 Task: Create a sub task Gather and Analyse Requirements for the task  Implement a new cloud-based logistics management system for a company in the project ApprisePro , assign it to team member softage.5@softage.net and update the status of the sub task to  Completed , set the priority of the sub task to High
Action: Mouse moved to (768, 506)
Screenshot: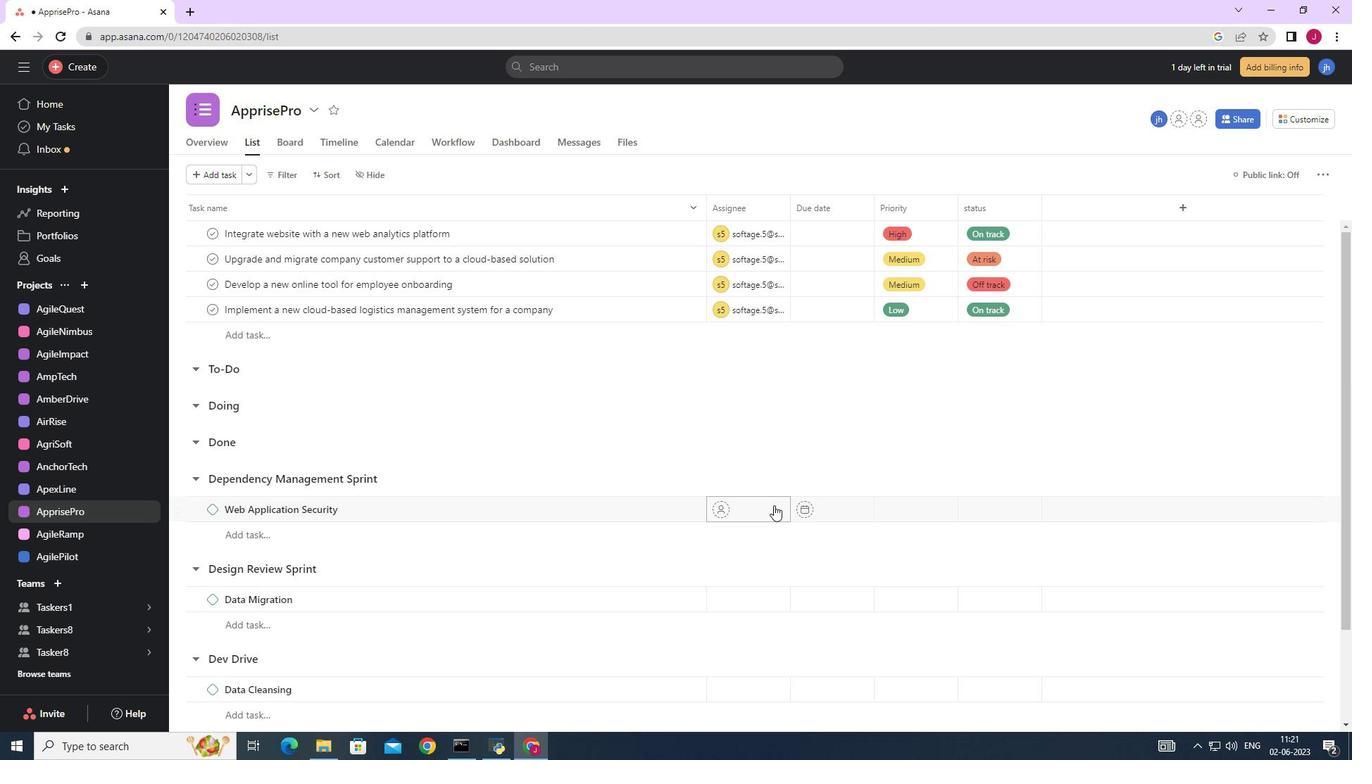
Action: Mouse scrolled (768, 507) with delta (0, 0)
Screenshot: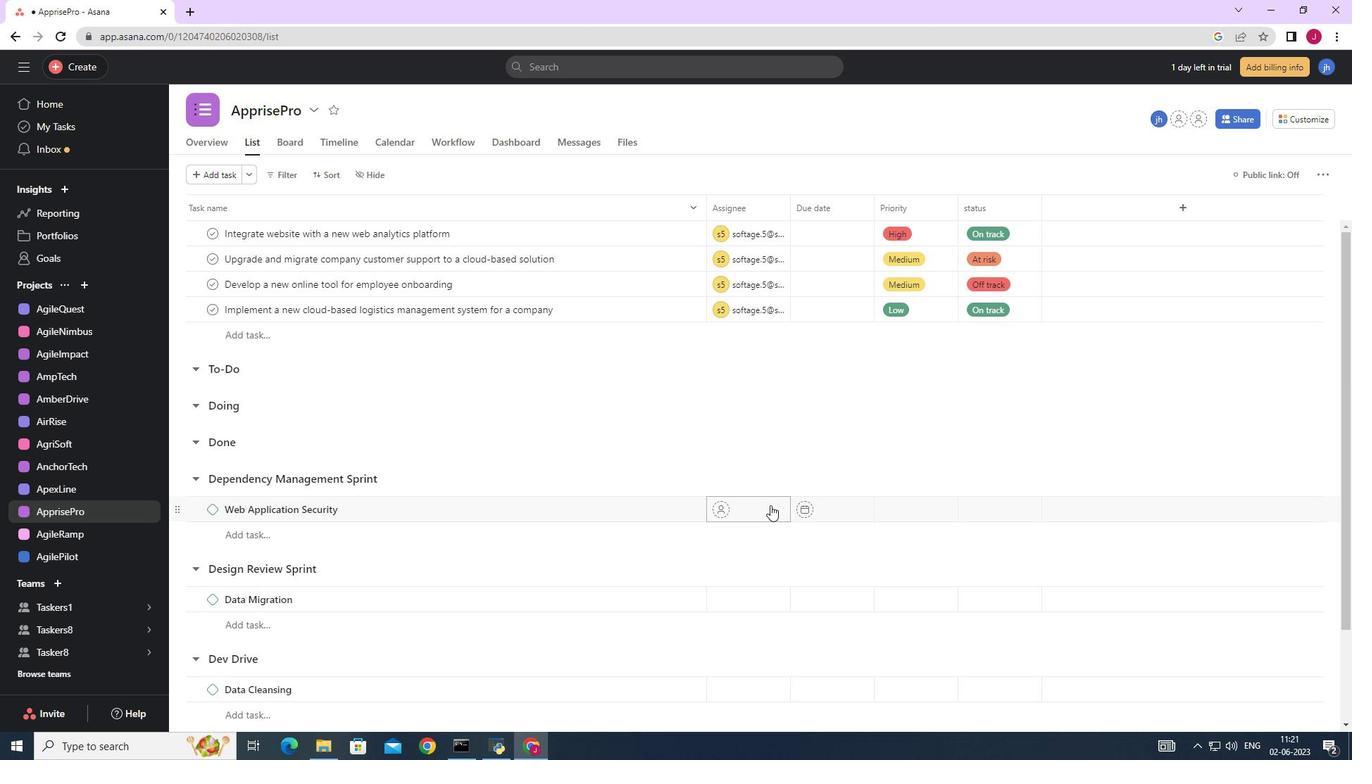 
Action: Mouse scrolled (768, 507) with delta (0, 0)
Screenshot: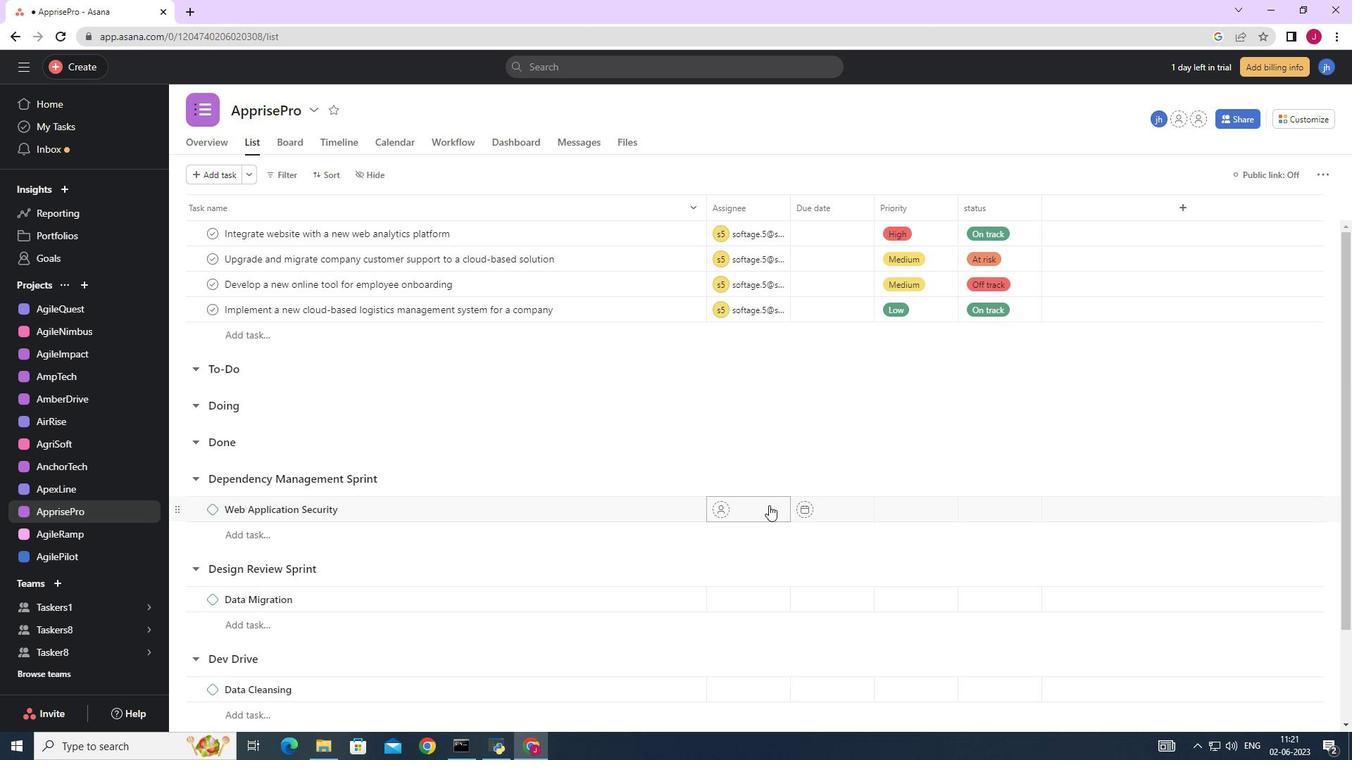 
Action: Mouse scrolled (768, 507) with delta (0, 0)
Screenshot: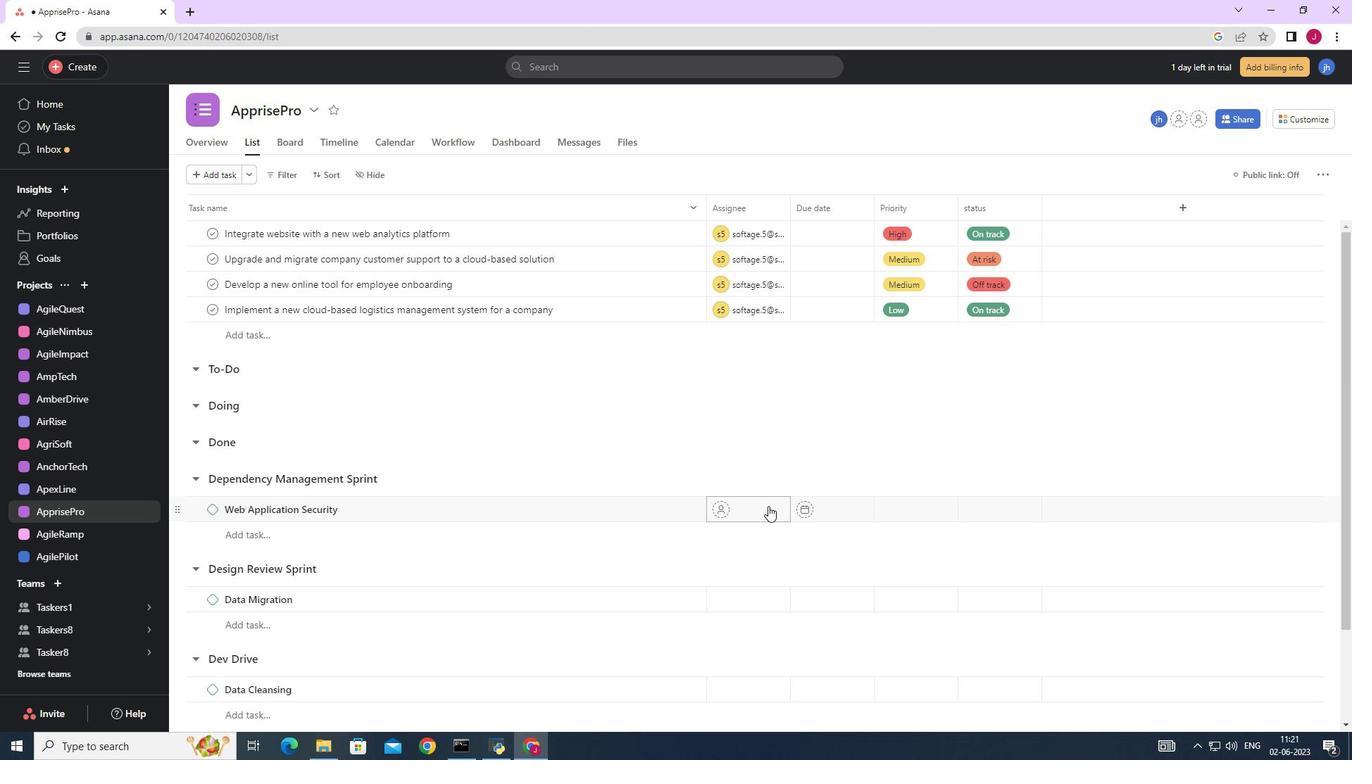 
Action: Mouse moved to (626, 314)
Screenshot: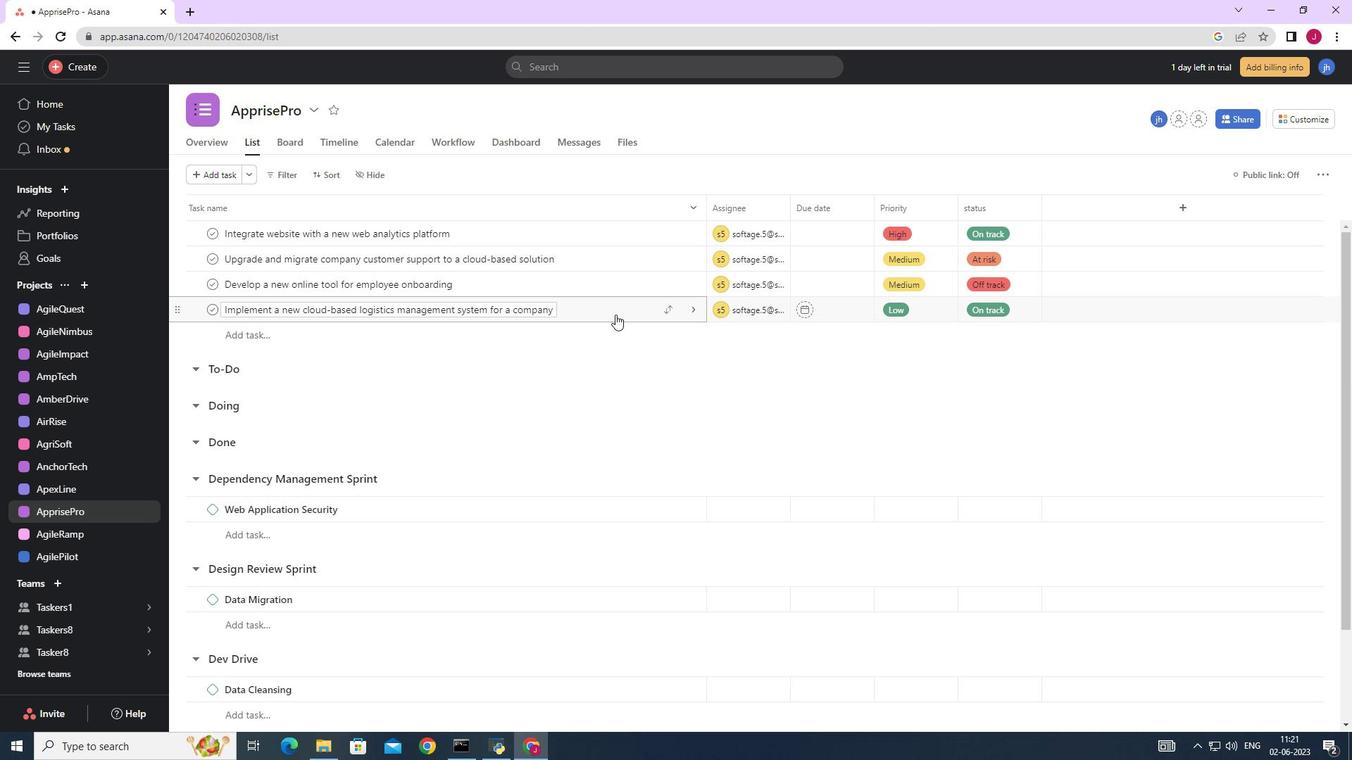 
Action: Mouse pressed left at (626, 314)
Screenshot: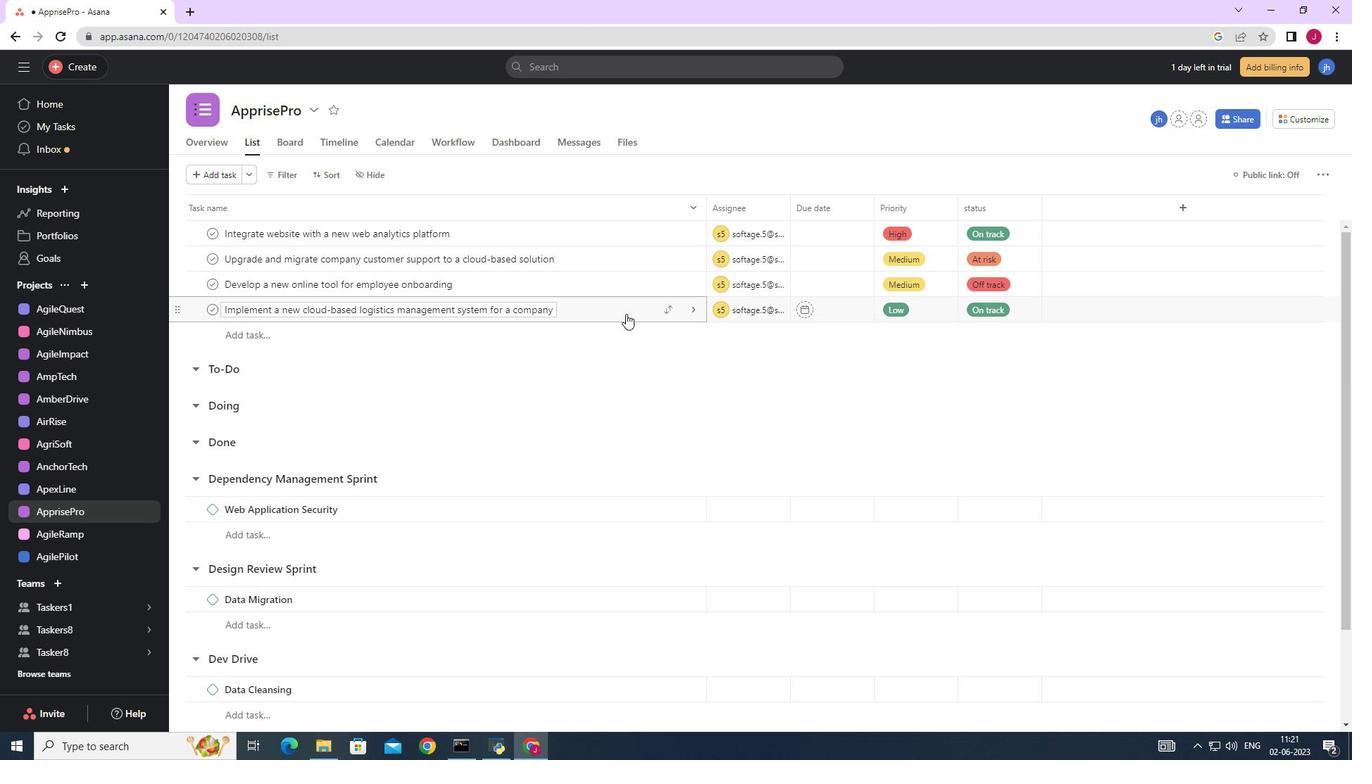 
Action: Mouse moved to (1116, 458)
Screenshot: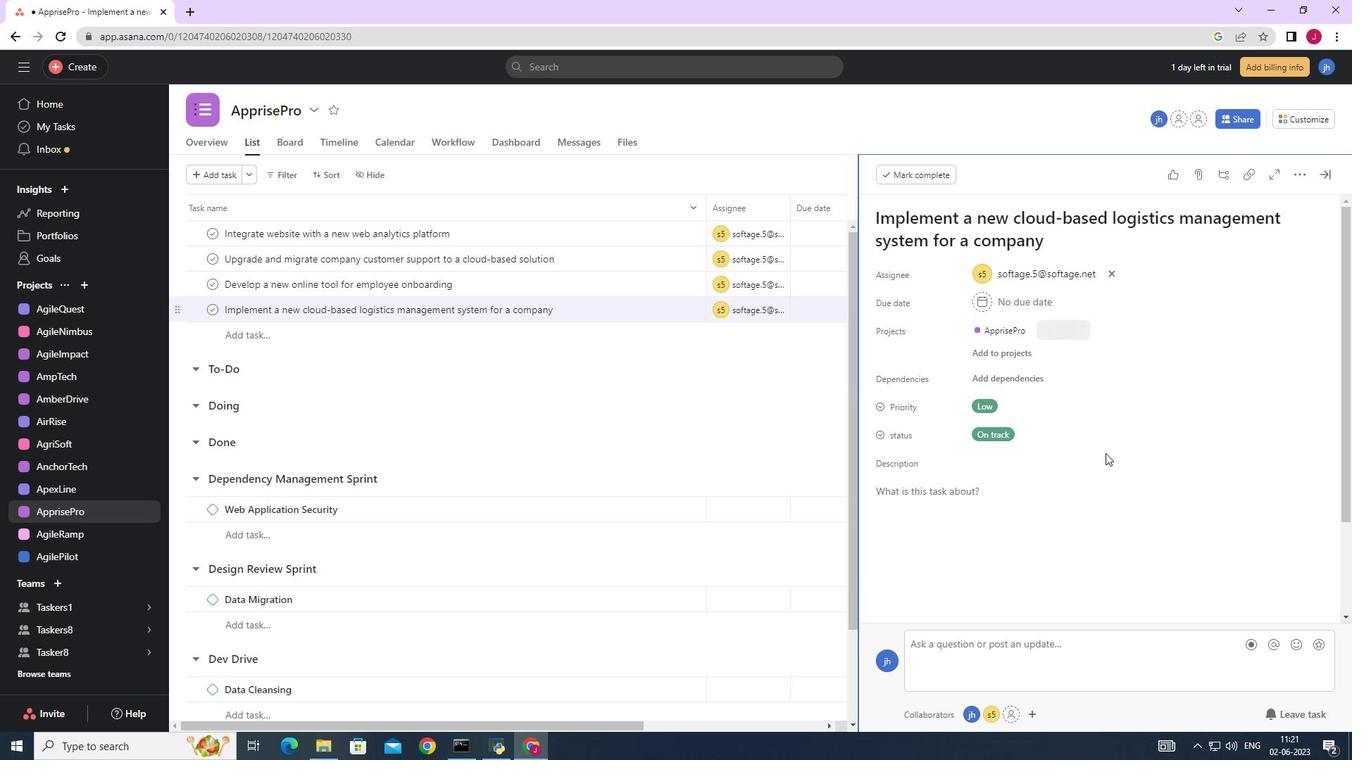 
Action: Mouse scrolled (1116, 457) with delta (0, 0)
Screenshot: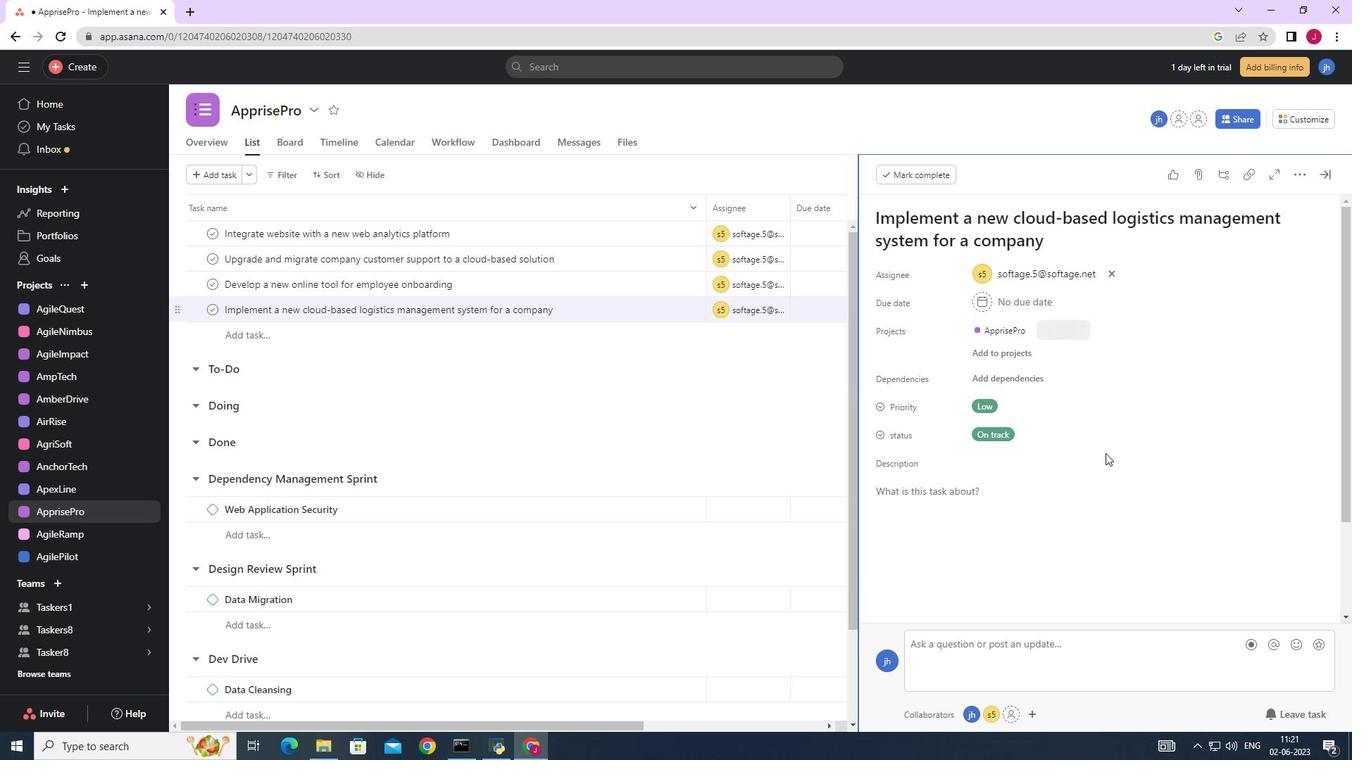 
Action: Mouse scrolled (1116, 457) with delta (0, 0)
Screenshot: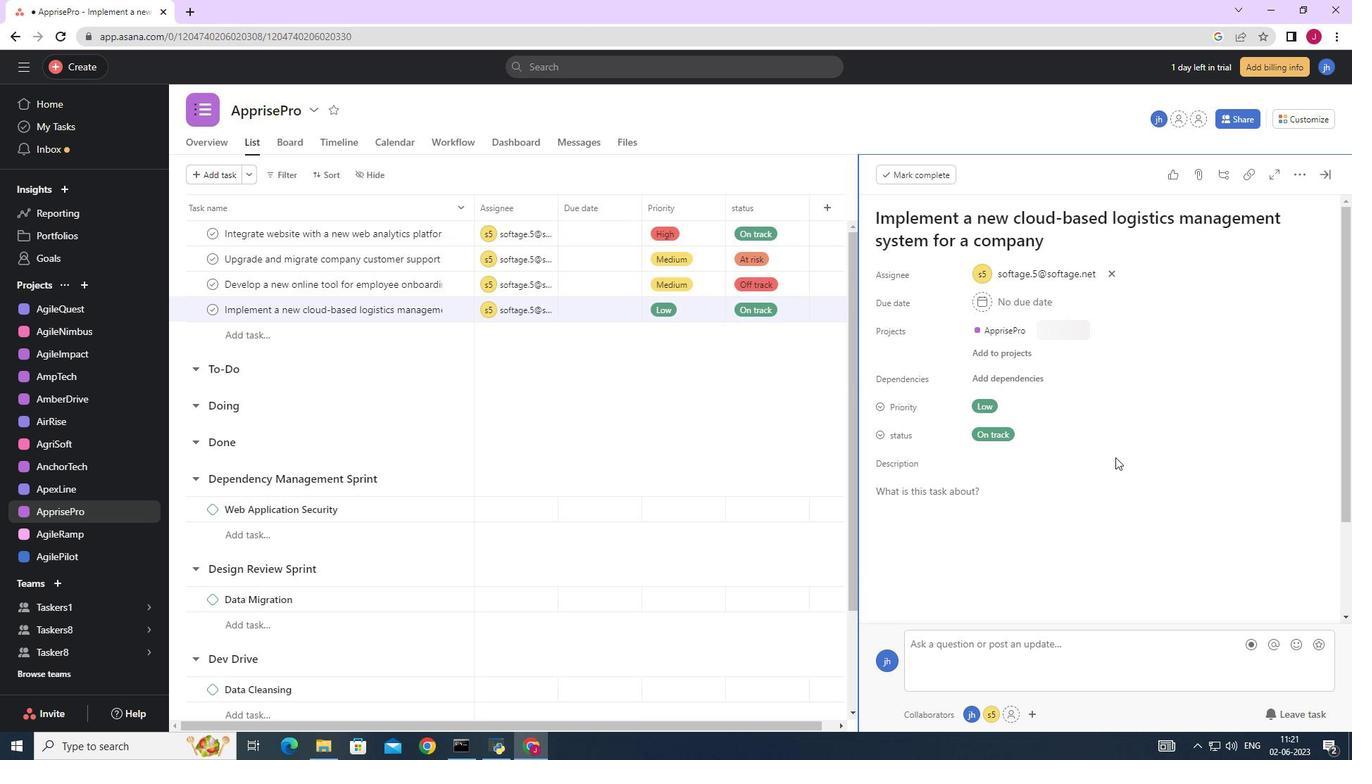 
Action: Mouse scrolled (1116, 457) with delta (0, 0)
Screenshot: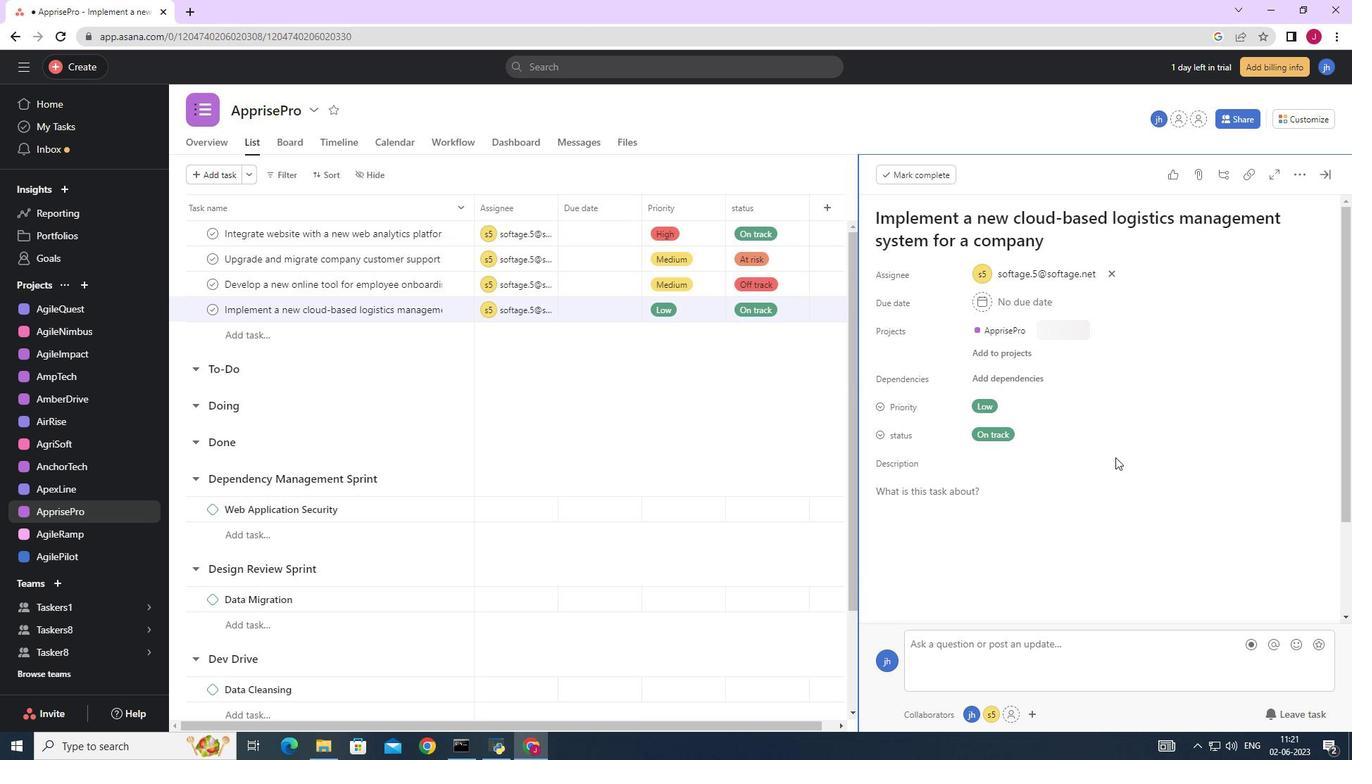 
Action: Mouse scrolled (1116, 457) with delta (0, 0)
Screenshot: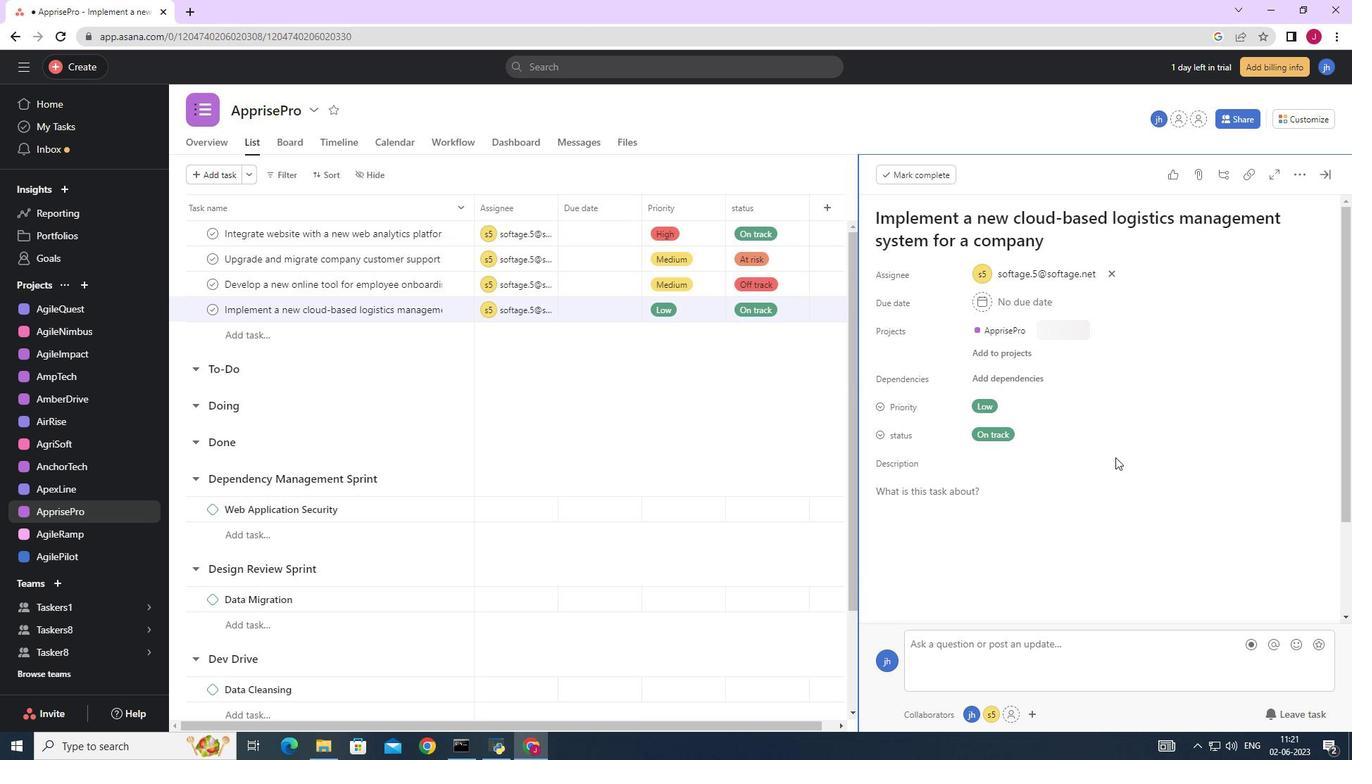
Action: Mouse scrolled (1116, 457) with delta (0, 0)
Screenshot: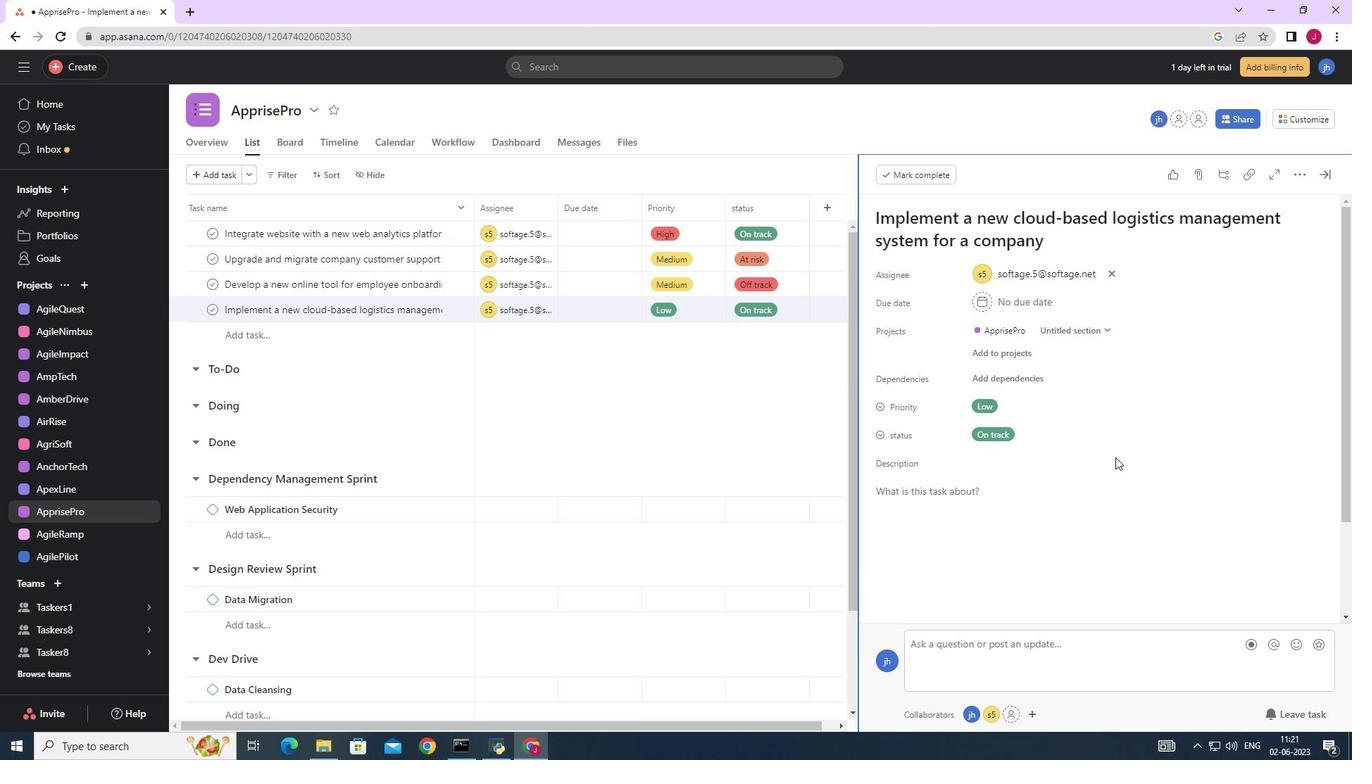 
Action: Mouse moved to (917, 511)
Screenshot: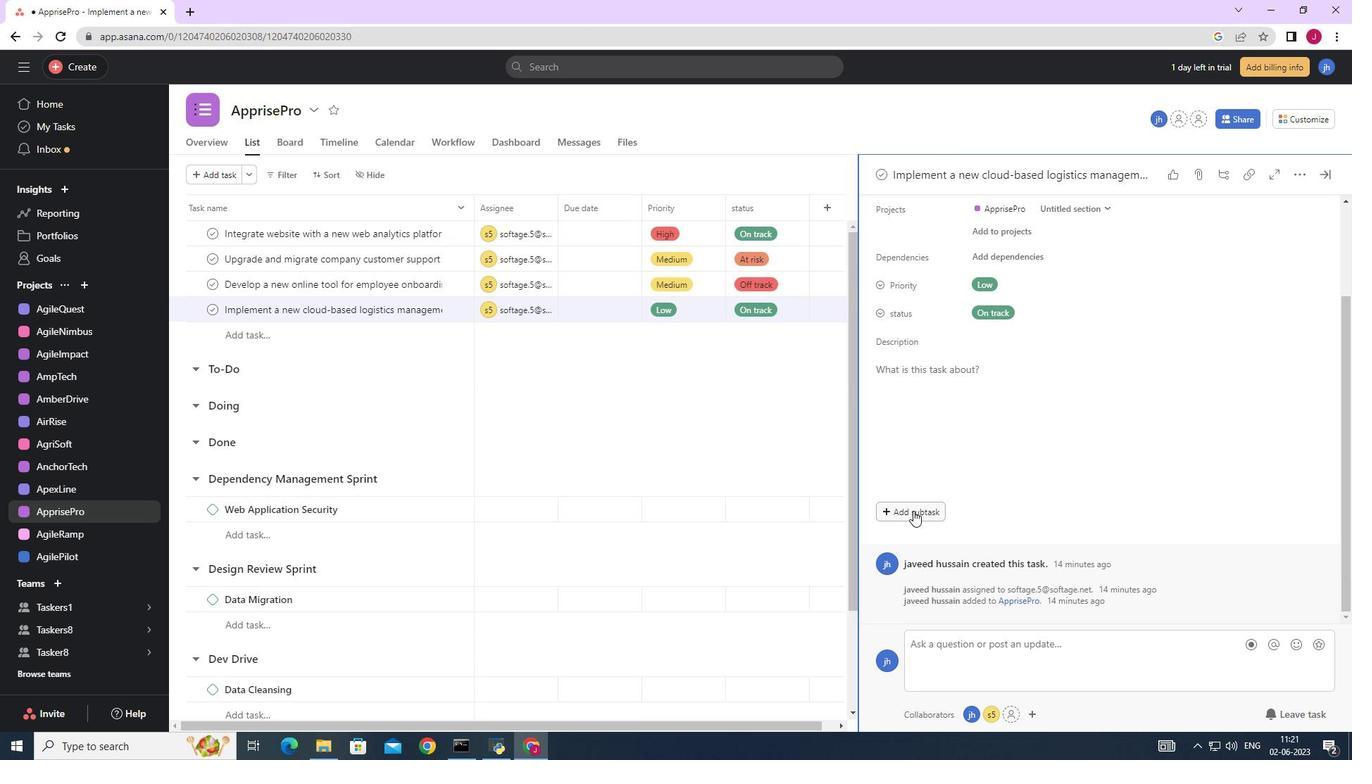 
Action: Mouse pressed left at (917, 511)
Screenshot: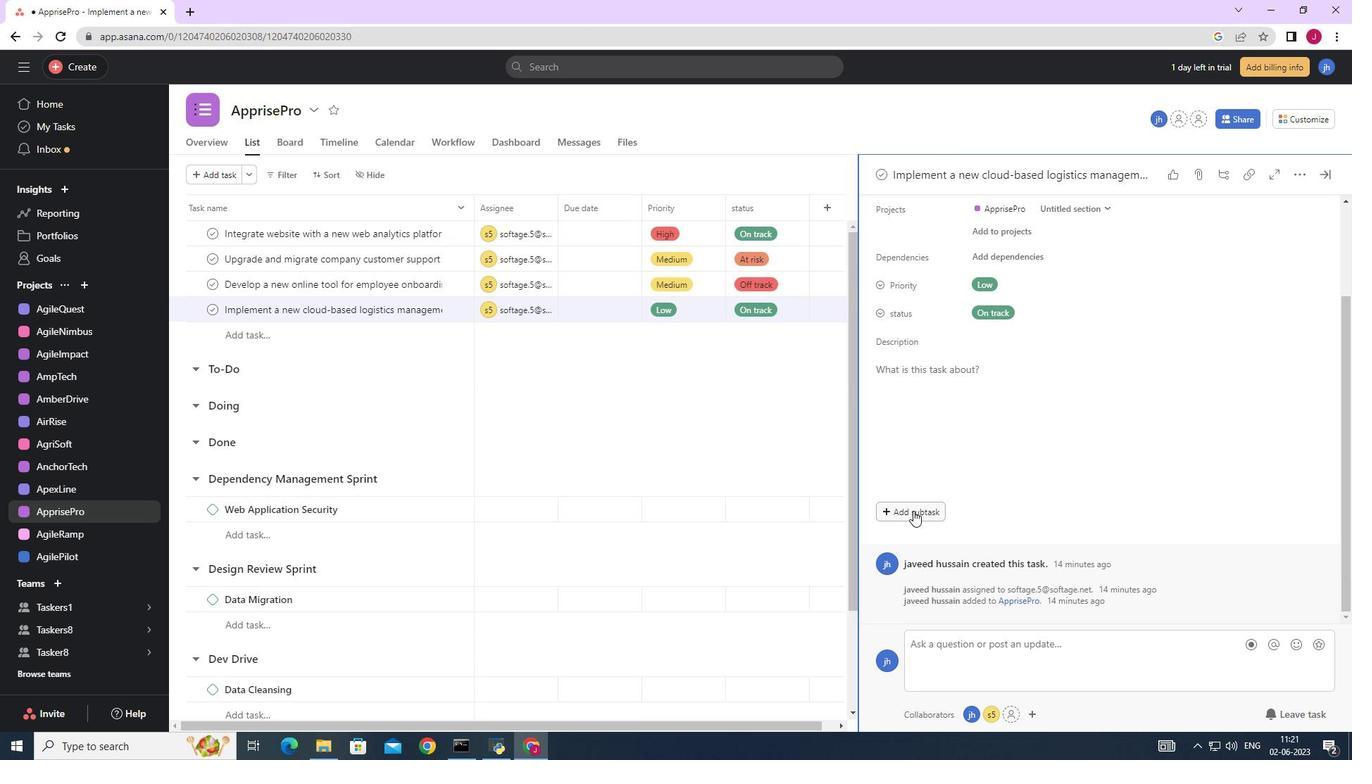 
Action: Mouse moved to (924, 473)
Screenshot: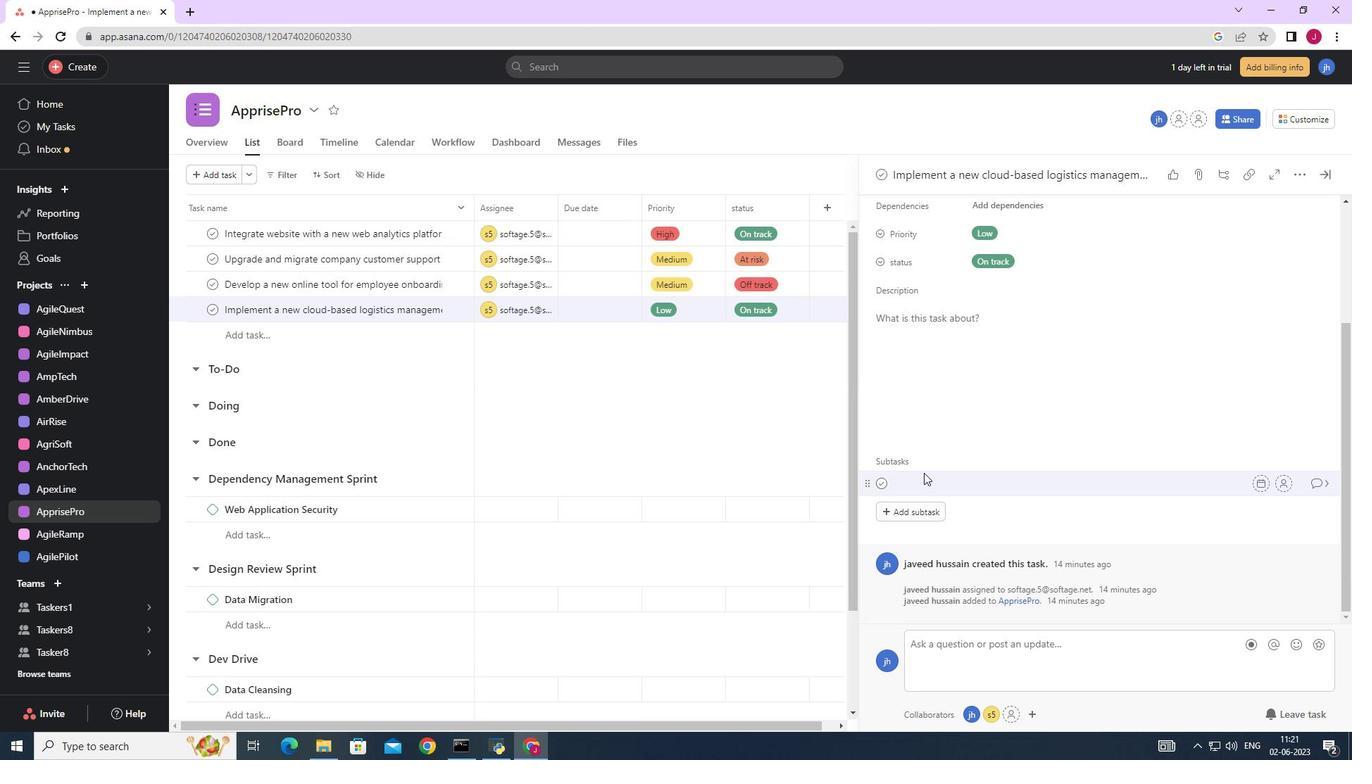 
Action: Key pressed <Key.caps_lock>G<Key.caps_lock>ather<Key.space>and<Key.space><Key.caps_lock>A<Key.caps_lock>nalyse<Key.space><Key.caps_lock>R<Key.caps_lock>equirements
Screenshot: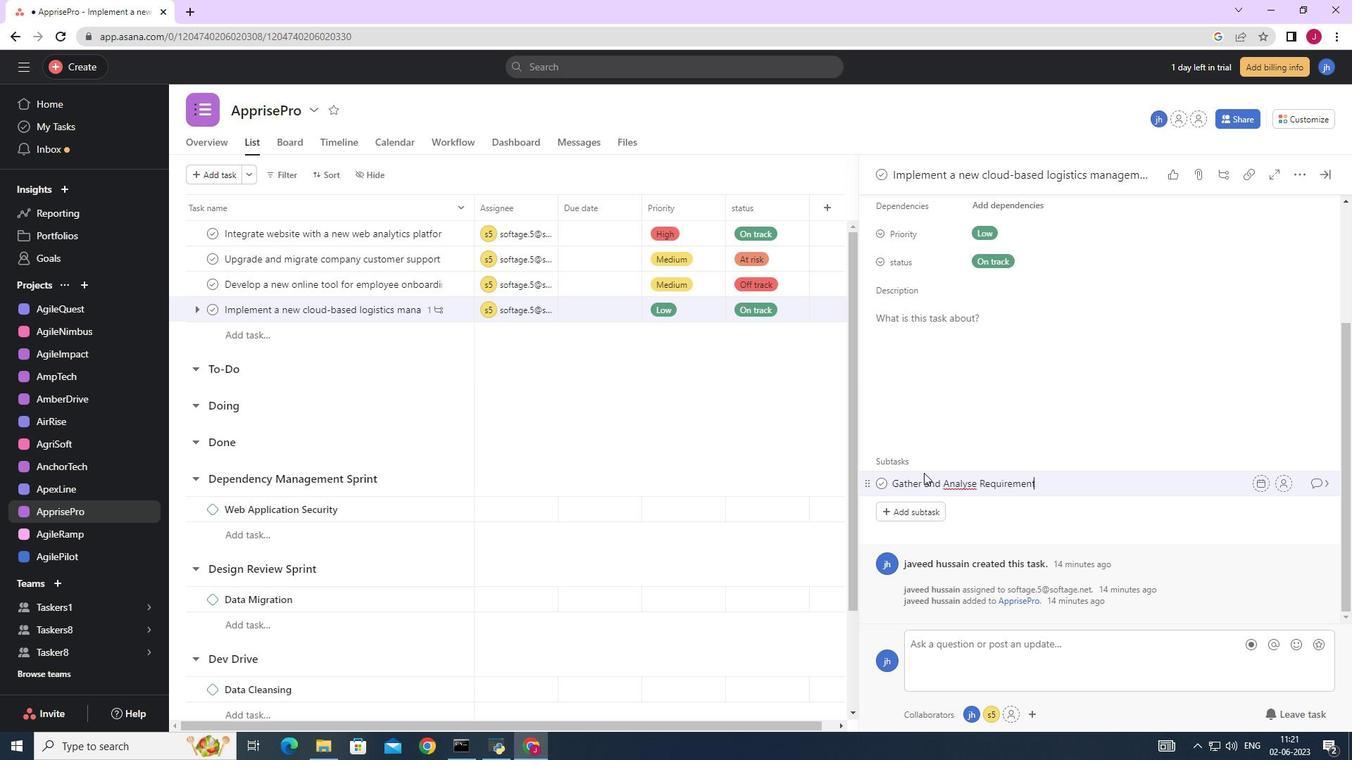 
Action: Mouse moved to (1289, 488)
Screenshot: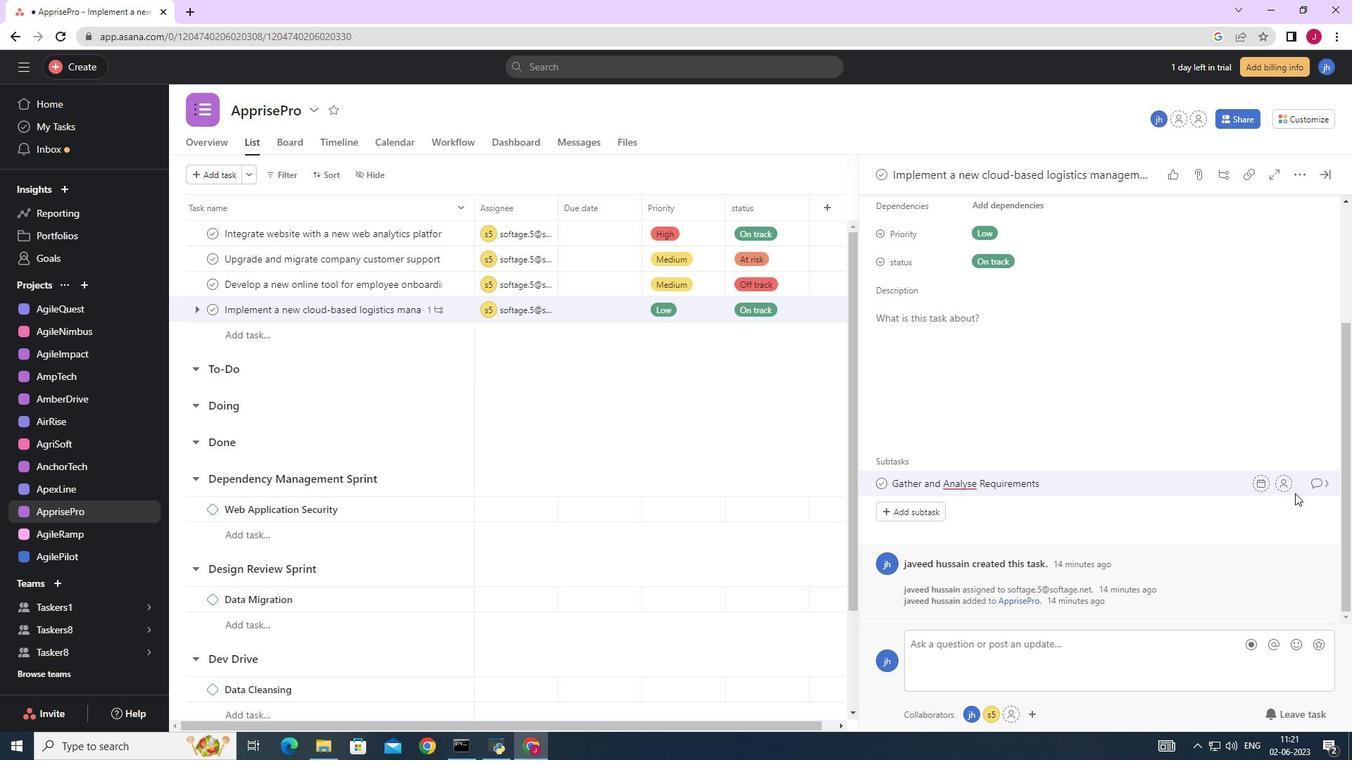 
Action: Mouse pressed left at (1289, 488)
Screenshot: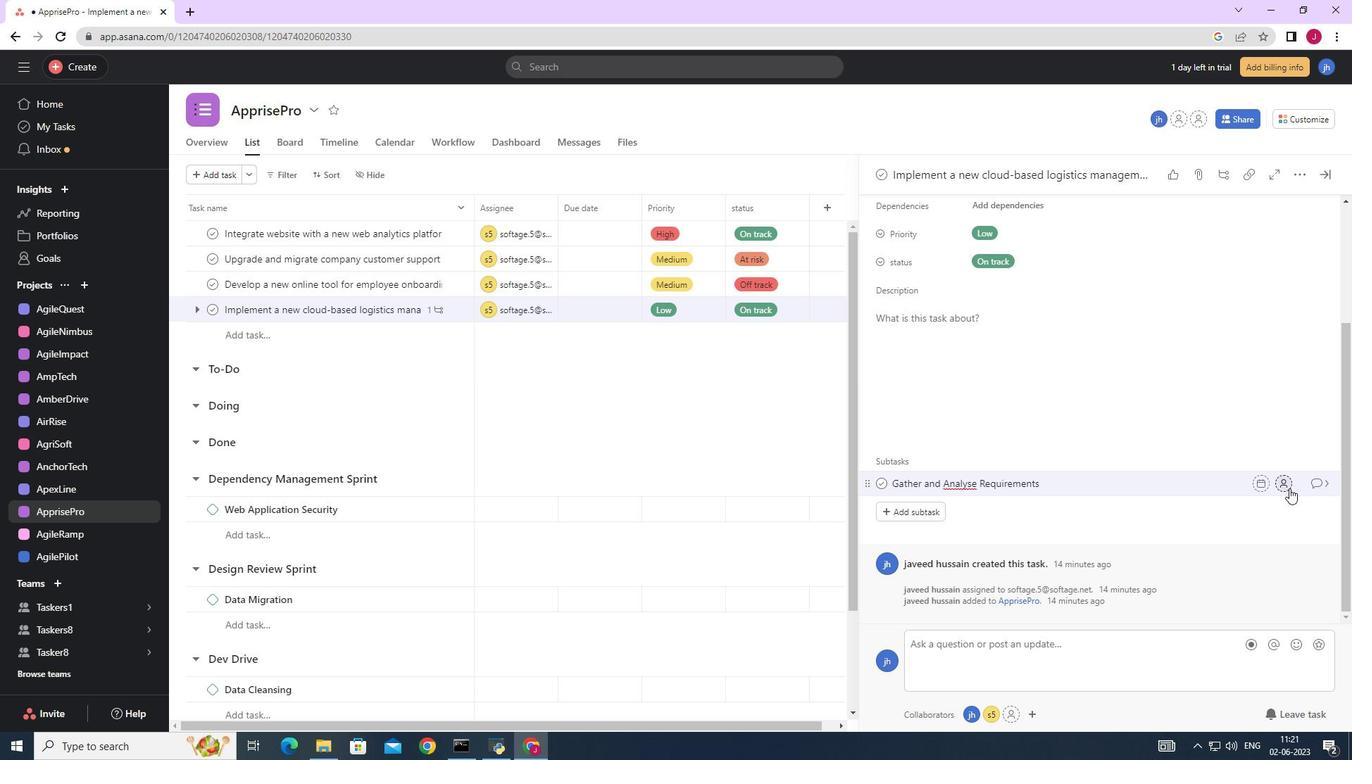 
Action: Mouse moved to (1289, 488)
Screenshot: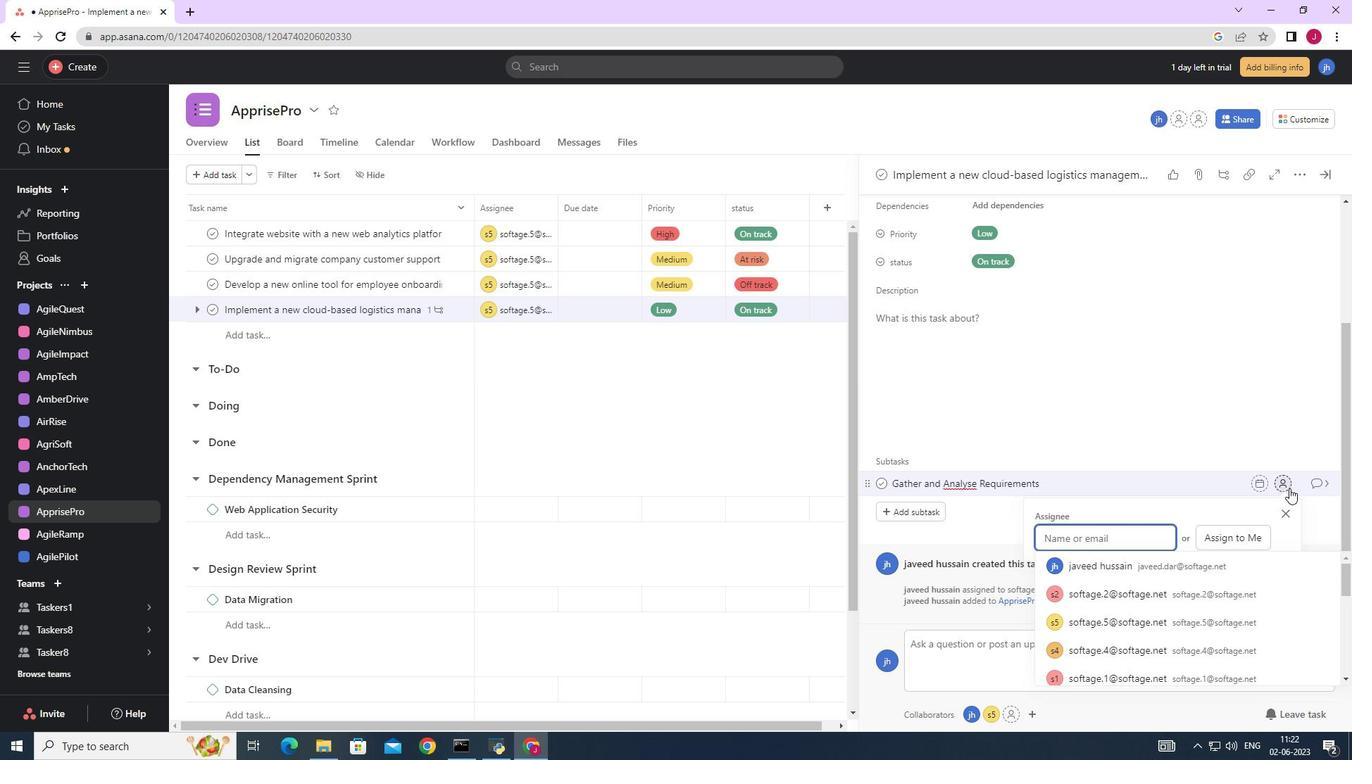 
Action: Key pressed softage.5
Screenshot: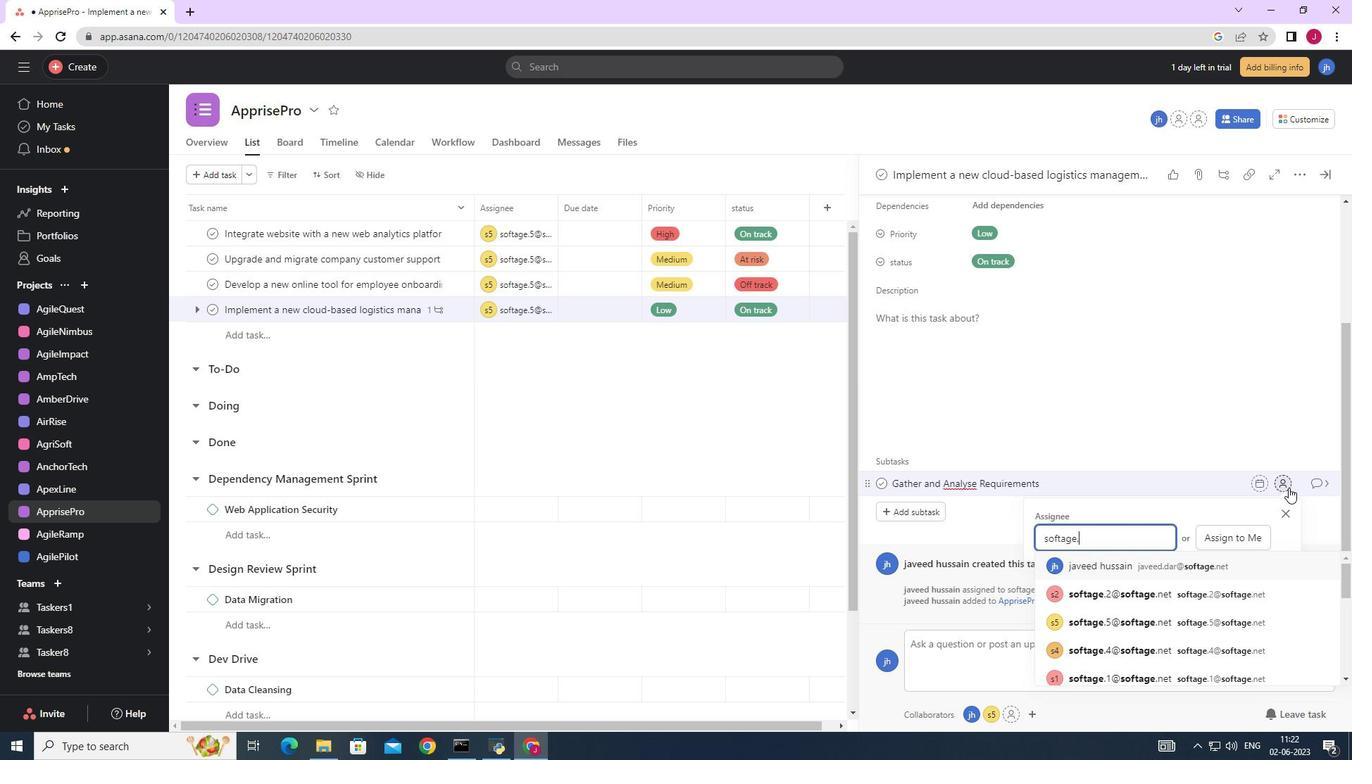 
Action: Mouse moved to (1132, 568)
Screenshot: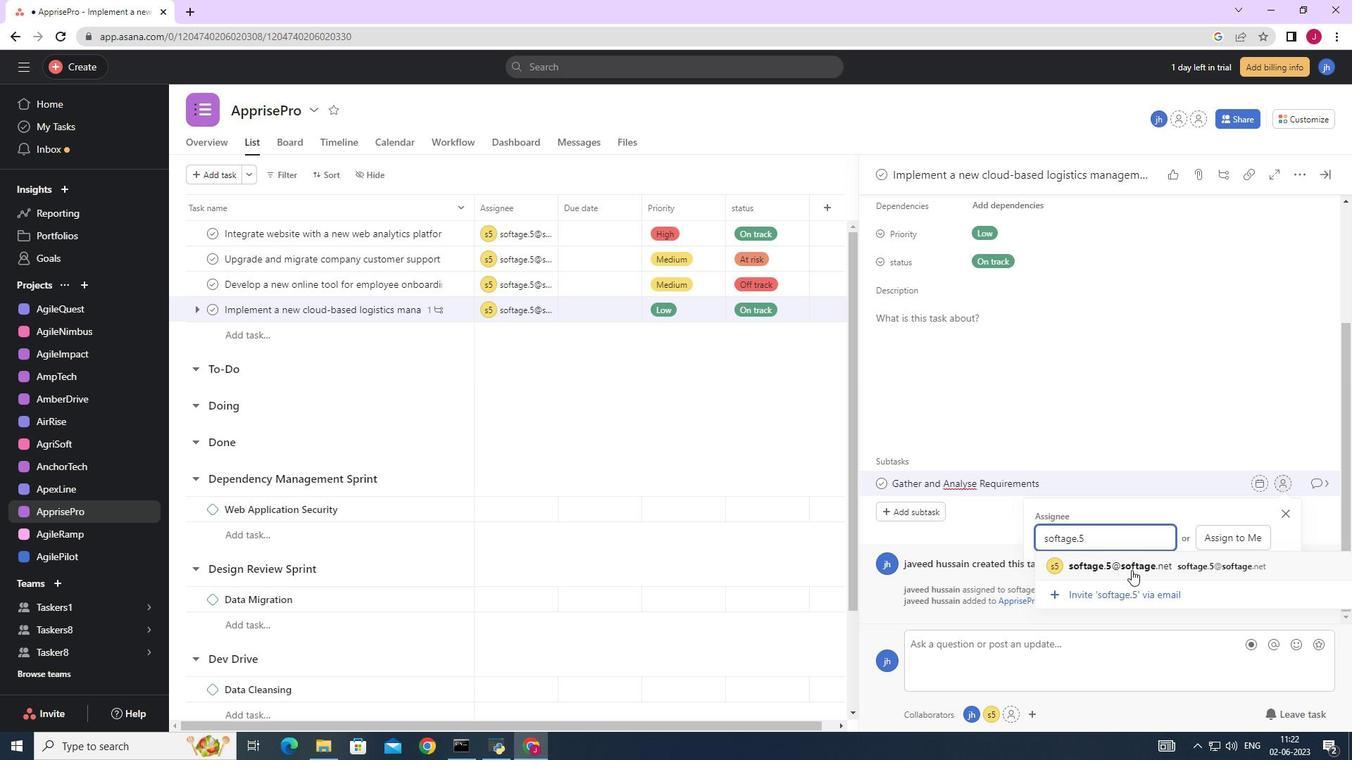 
Action: Mouse pressed left at (1132, 568)
Screenshot: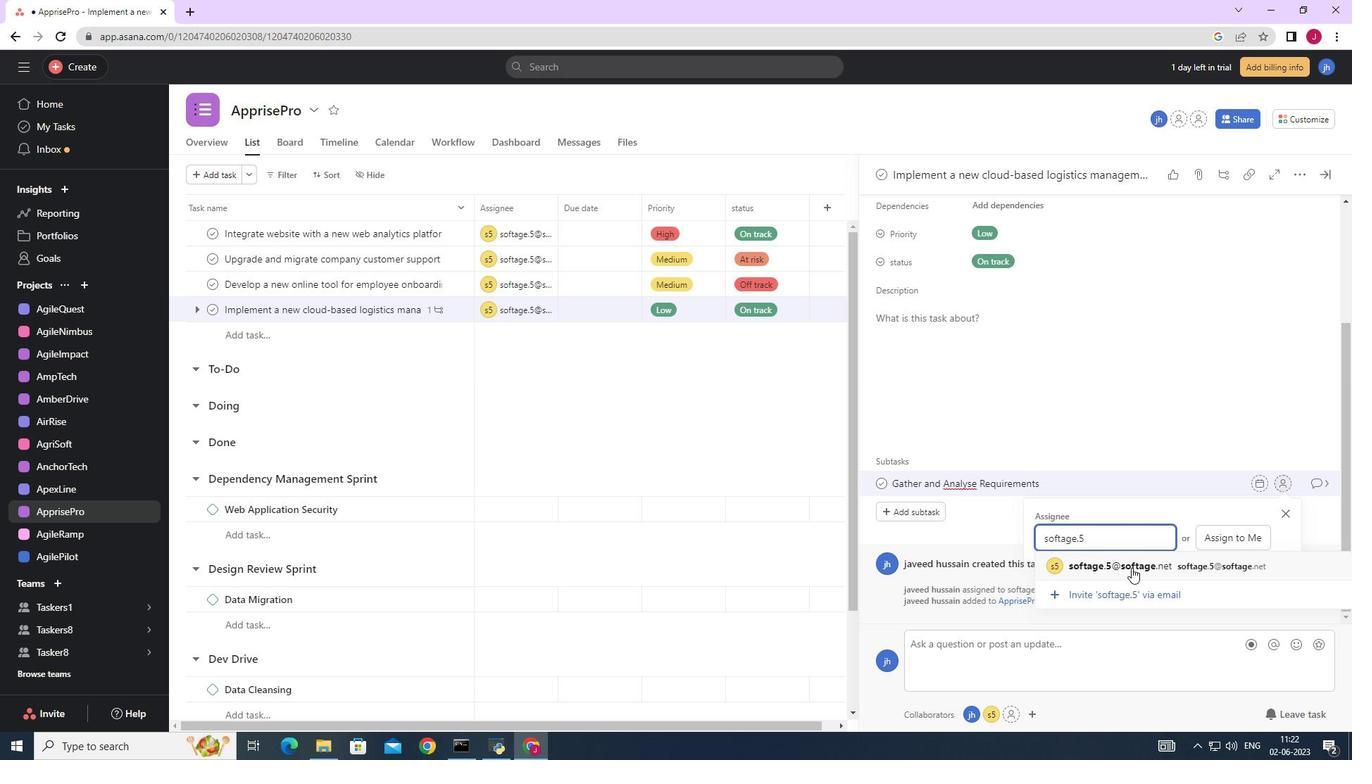 
Action: Mouse moved to (1310, 483)
Screenshot: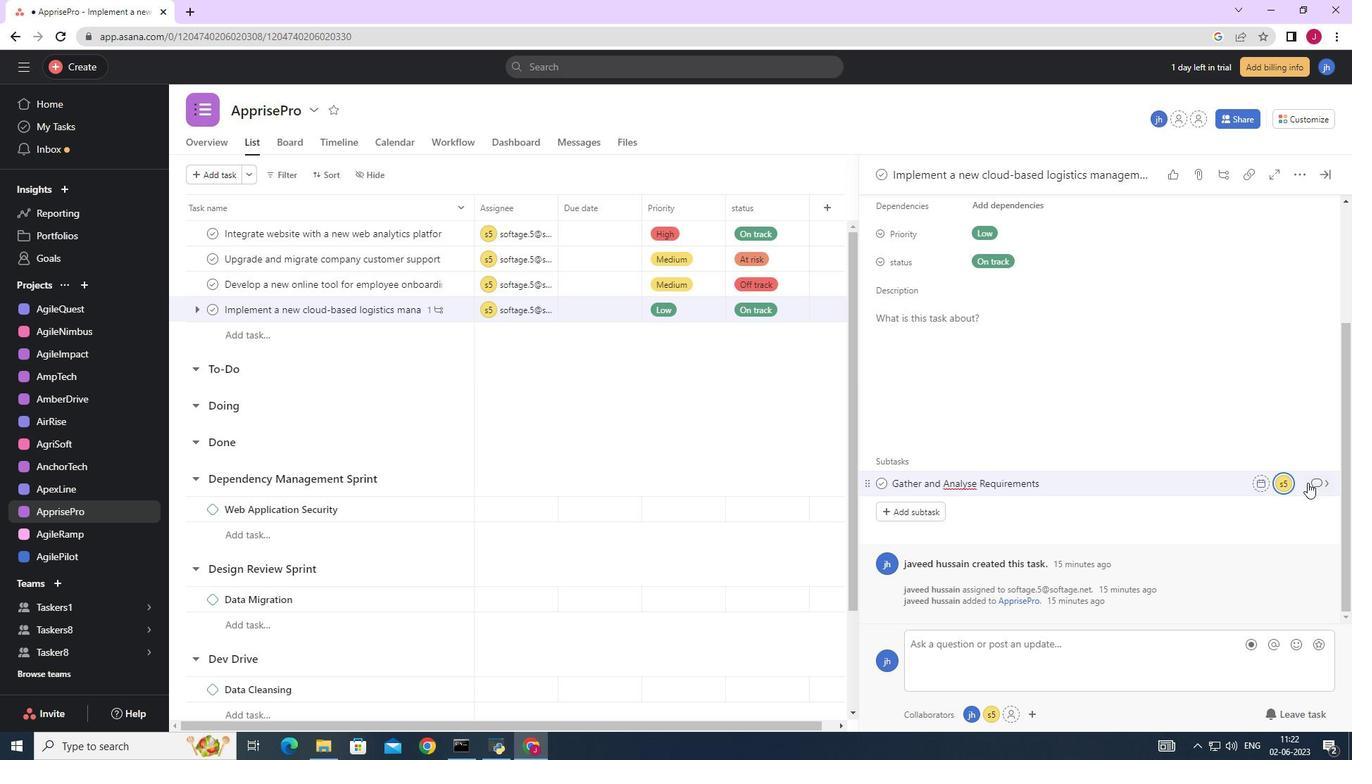 
Action: Mouse pressed left at (1310, 483)
Screenshot: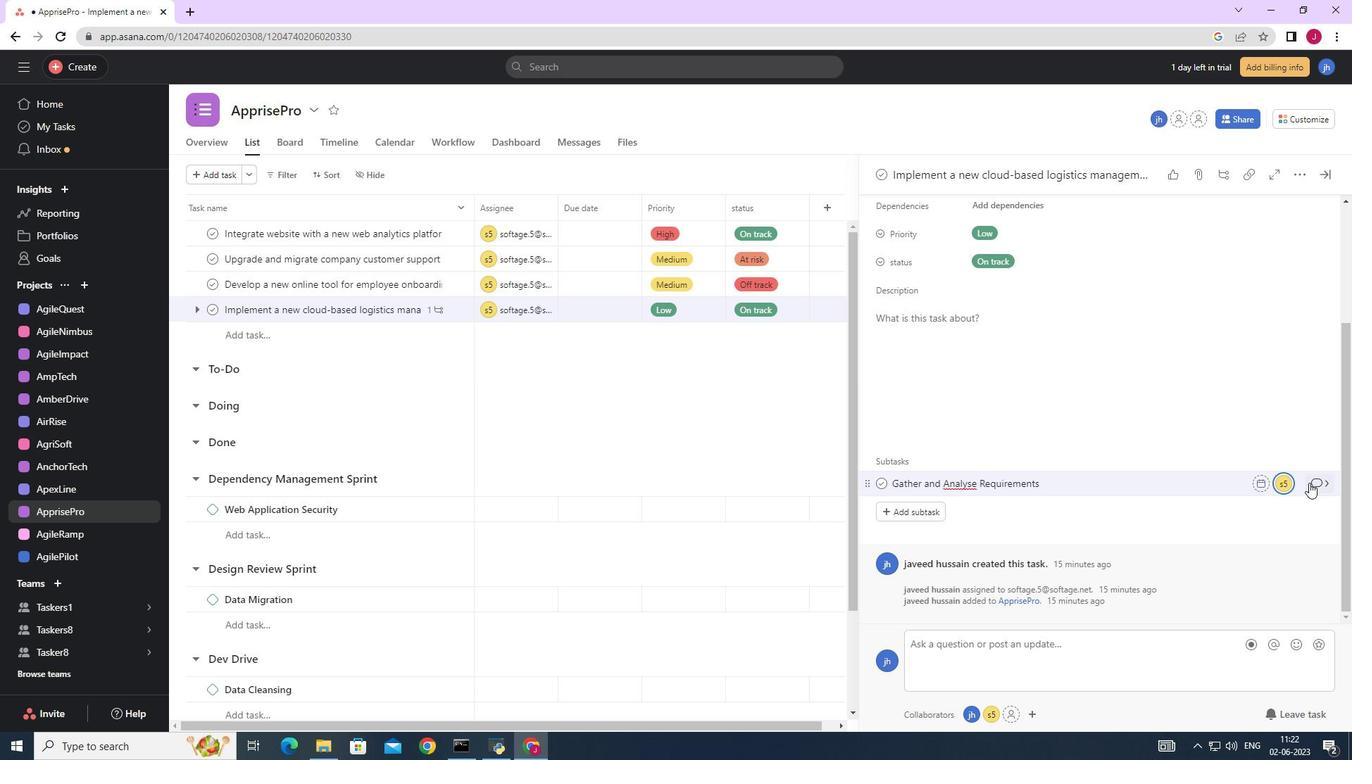 
Action: Mouse moved to (942, 371)
Screenshot: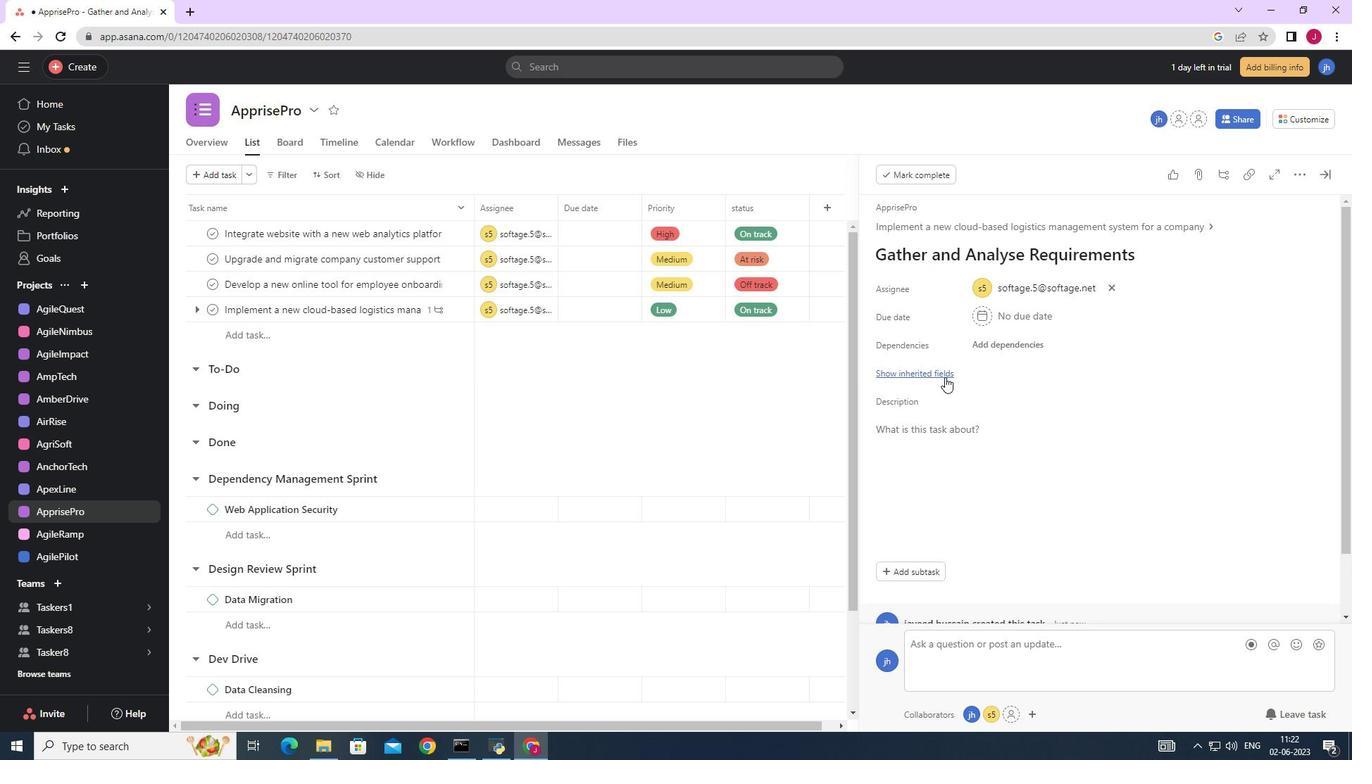 
Action: Mouse pressed left at (942, 371)
Screenshot: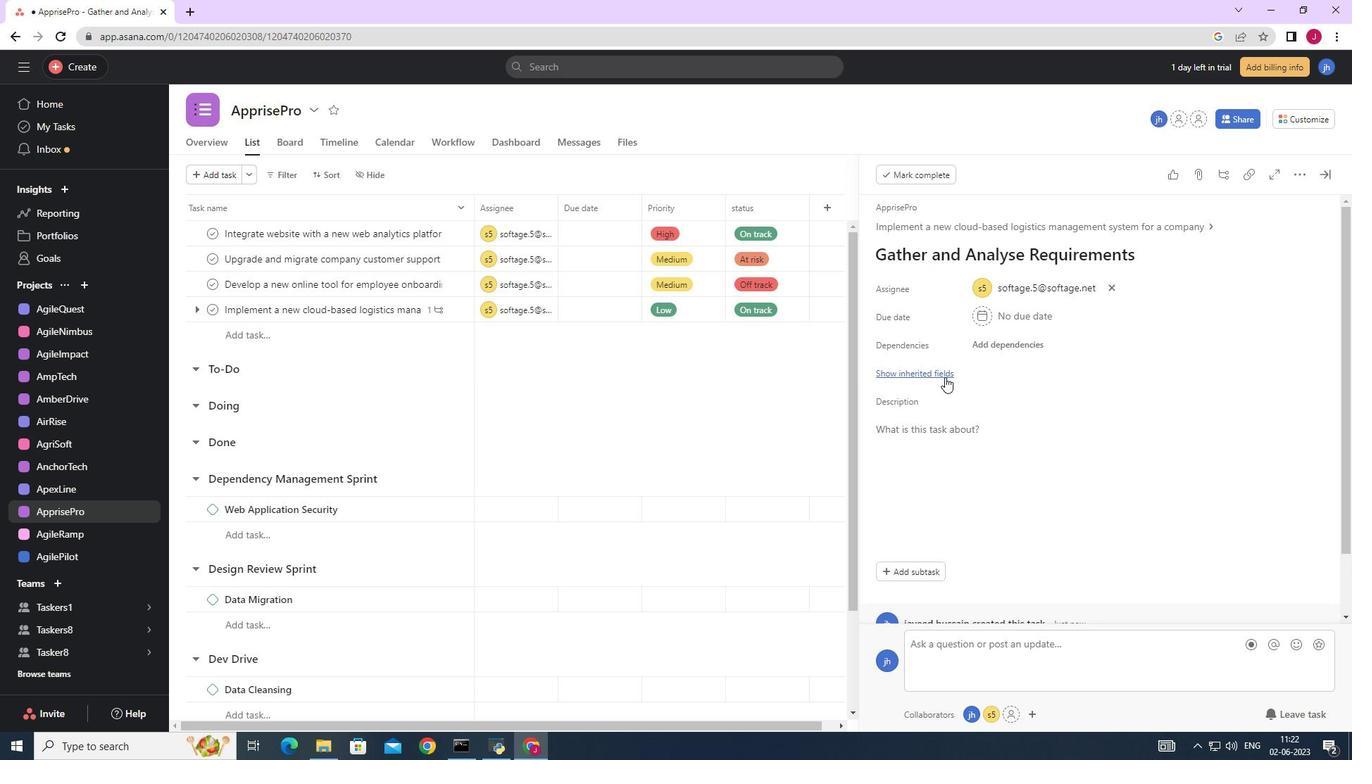 
Action: Mouse moved to (983, 404)
Screenshot: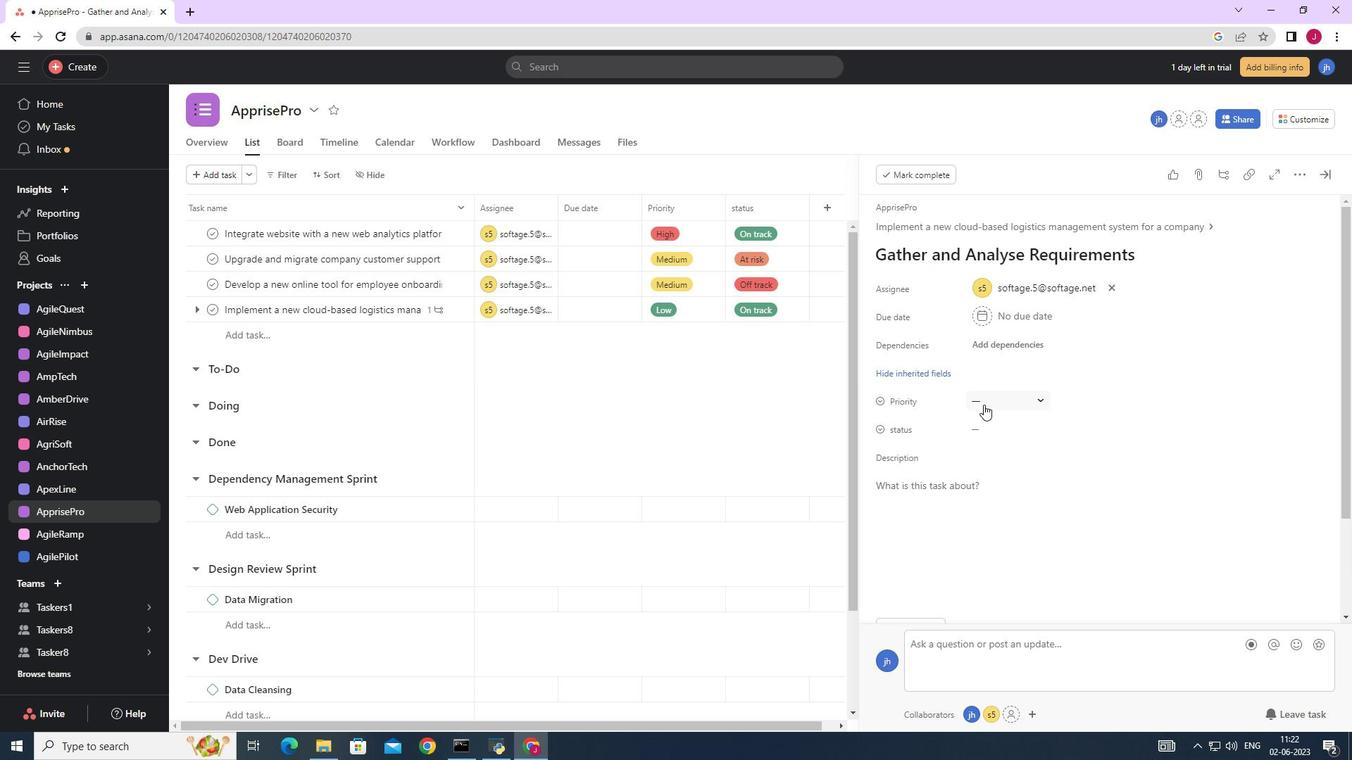 
Action: Mouse pressed left at (983, 404)
Screenshot: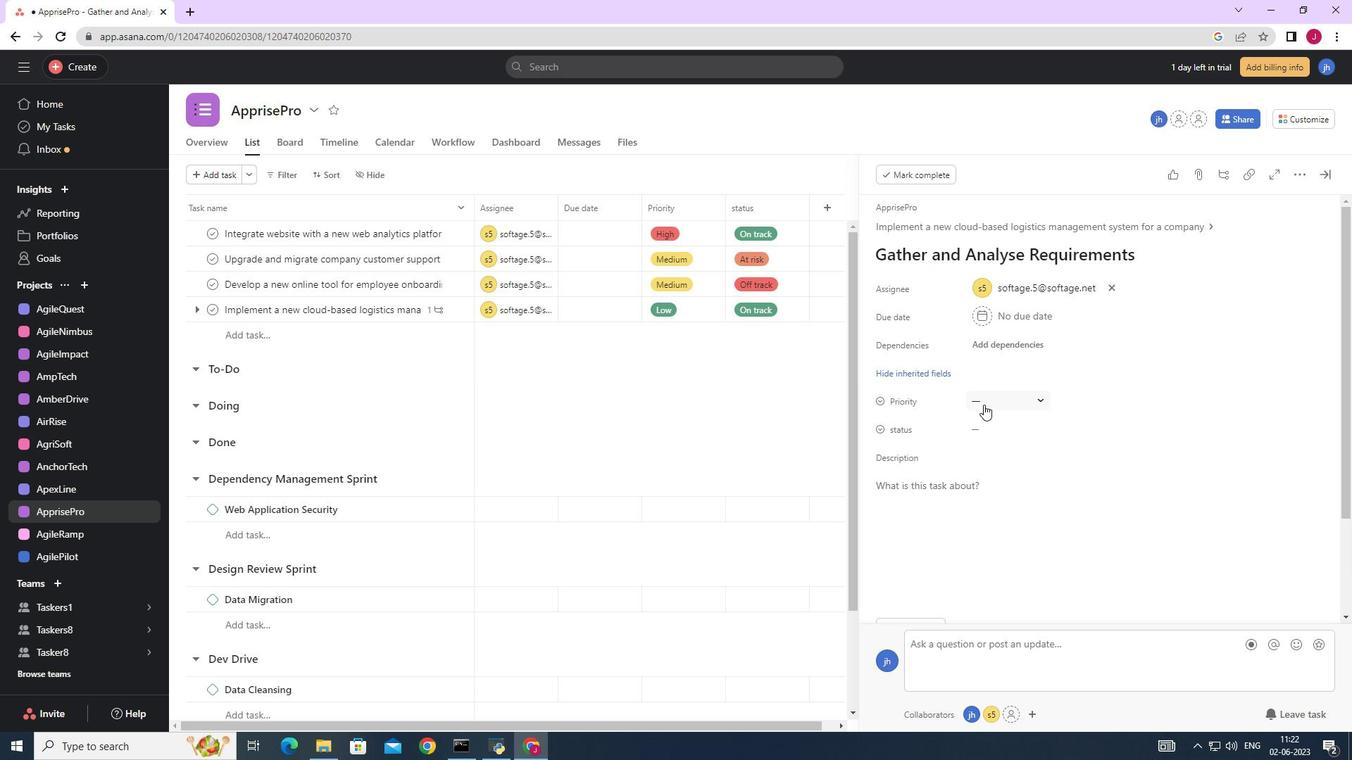 
Action: Mouse moved to (1012, 450)
Screenshot: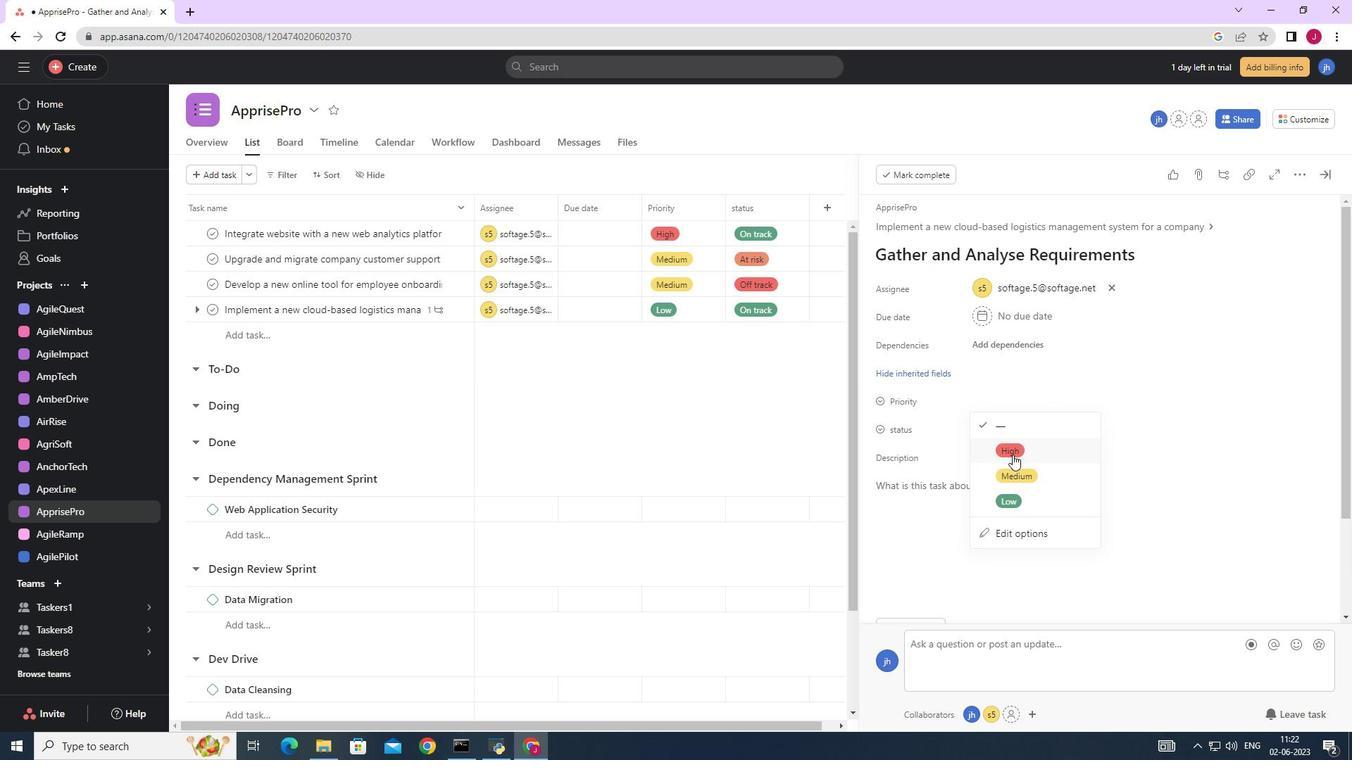 
Action: Mouse pressed left at (1012, 450)
Screenshot: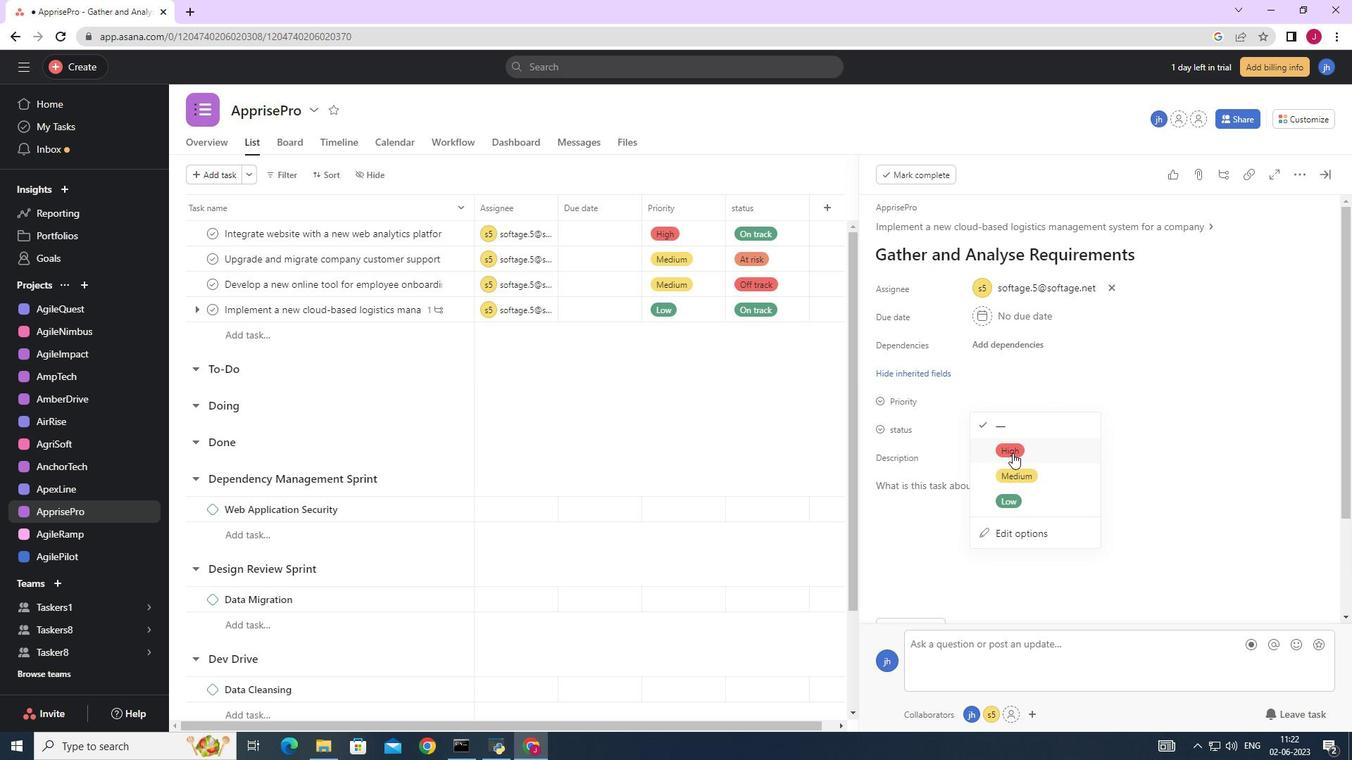 
Action: Mouse moved to (995, 427)
Screenshot: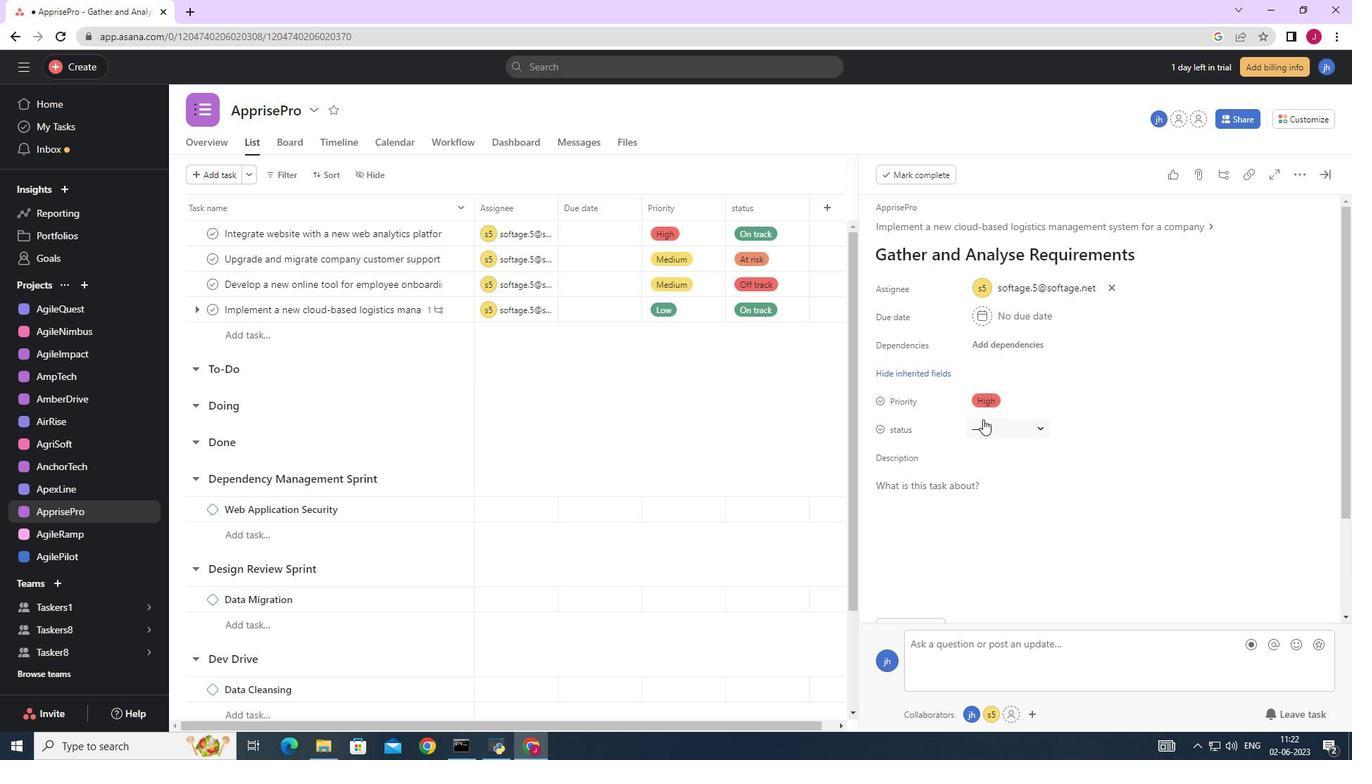 
Action: Mouse pressed left at (995, 427)
Screenshot: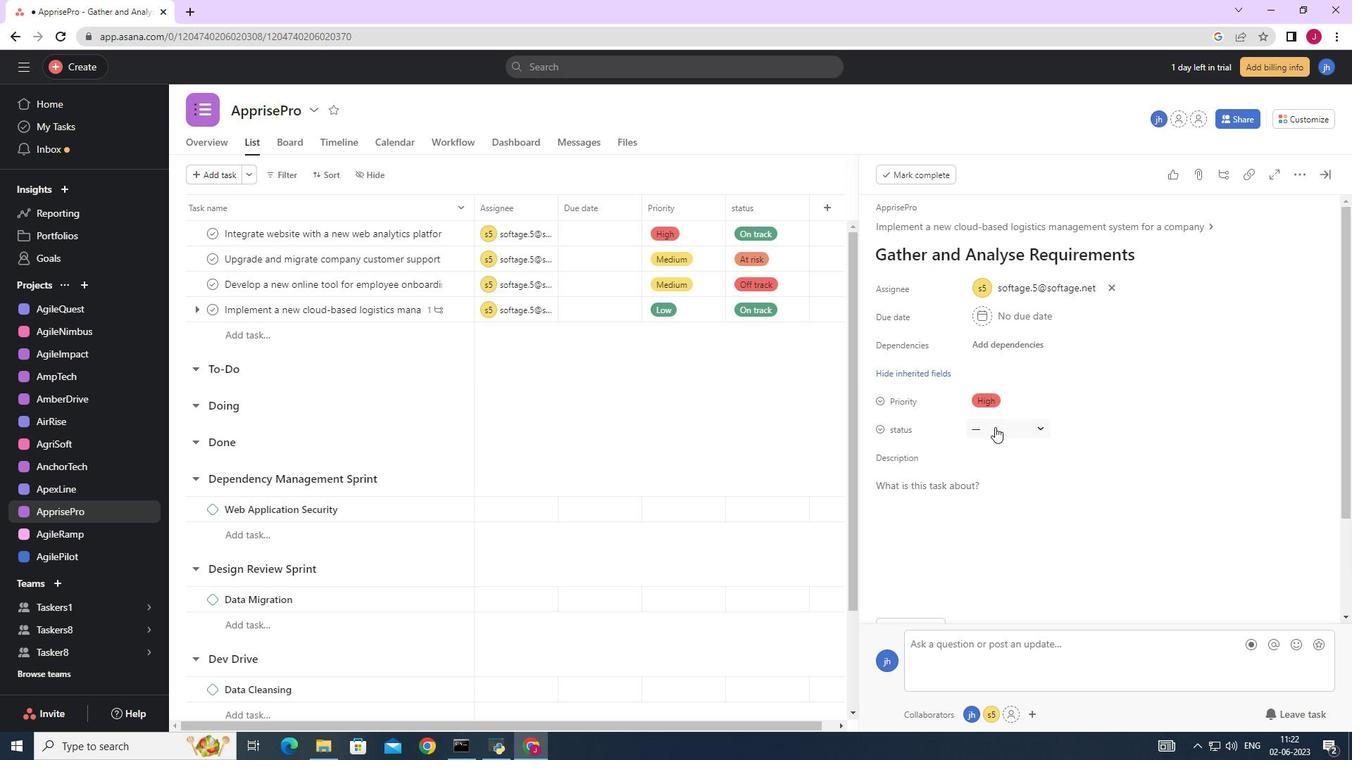 
Action: Mouse moved to (1027, 555)
Screenshot: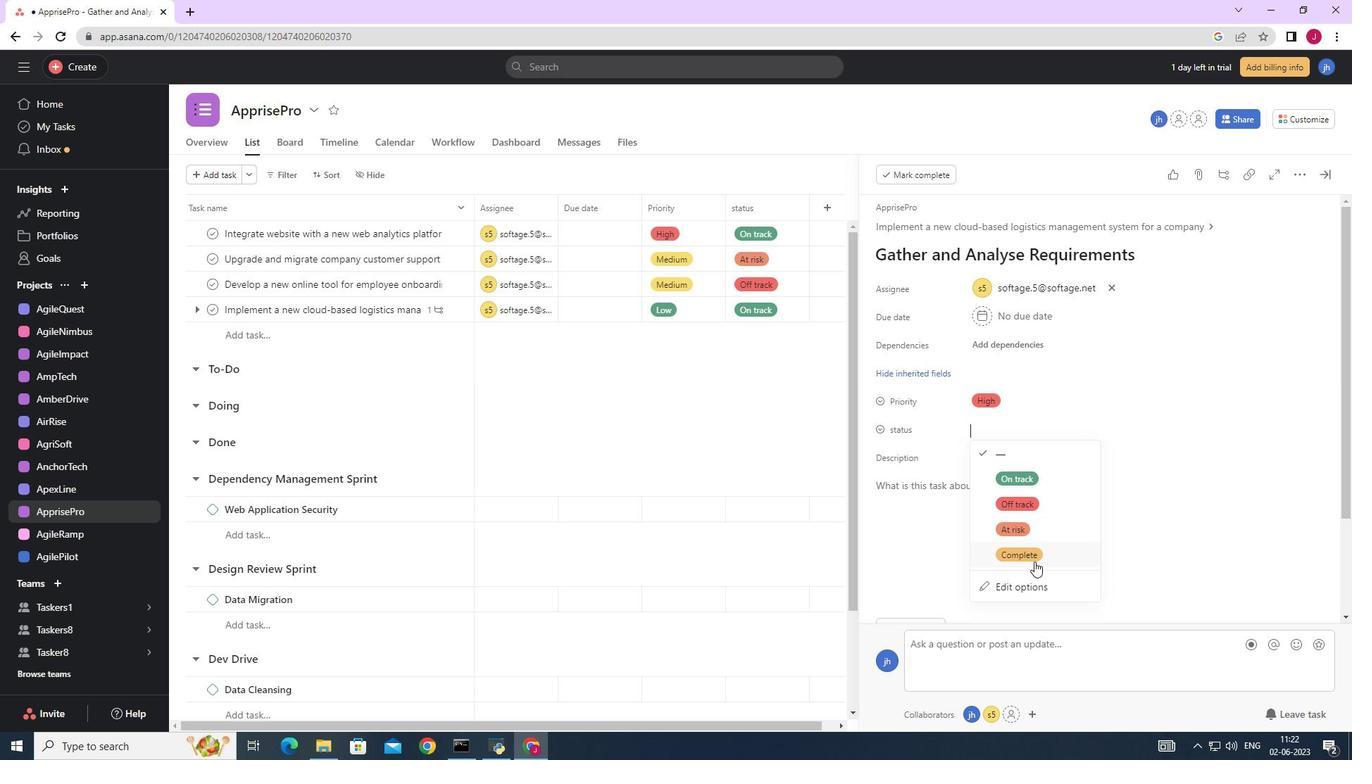 
Action: Mouse pressed left at (1027, 555)
Screenshot: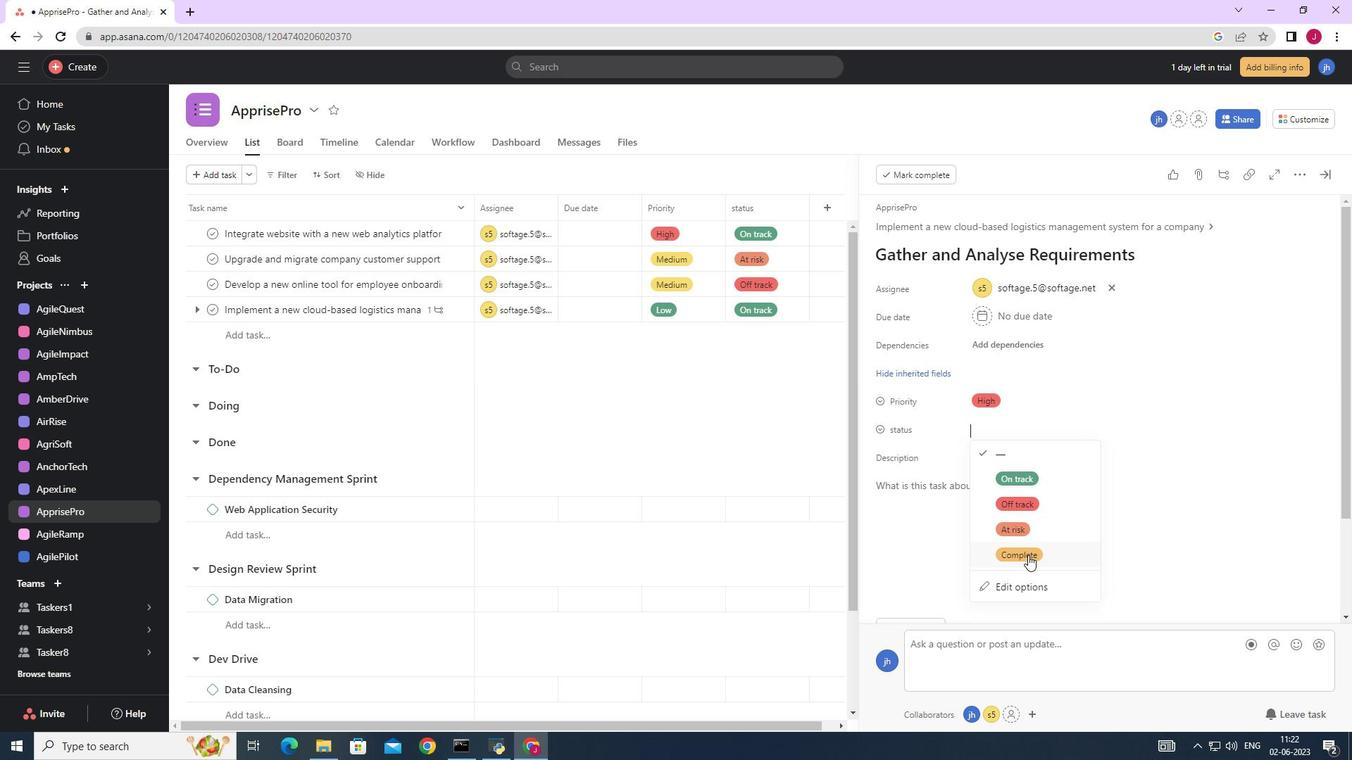 
Action: Mouse moved to (1321, 175)
Screenshot: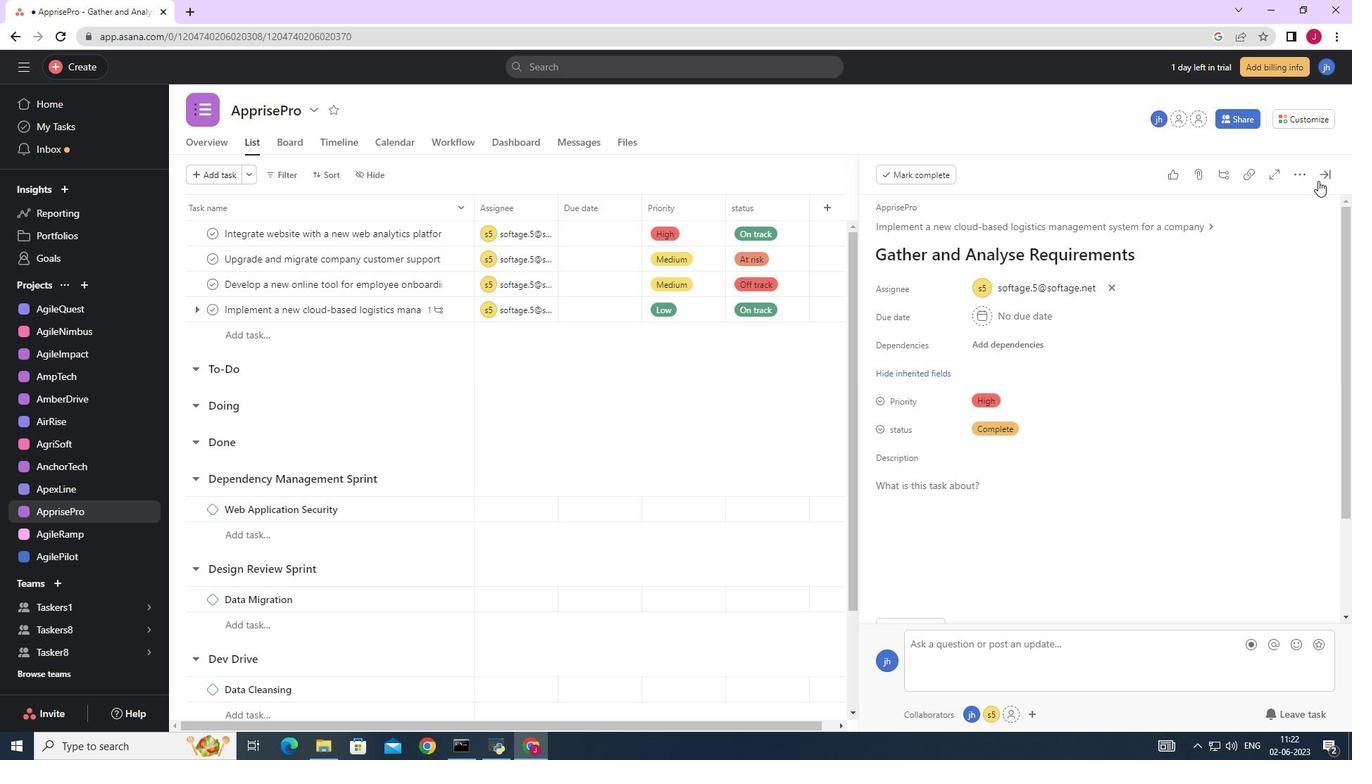 
Action: Mouse pressed left at (1321, 175)
Screenshot: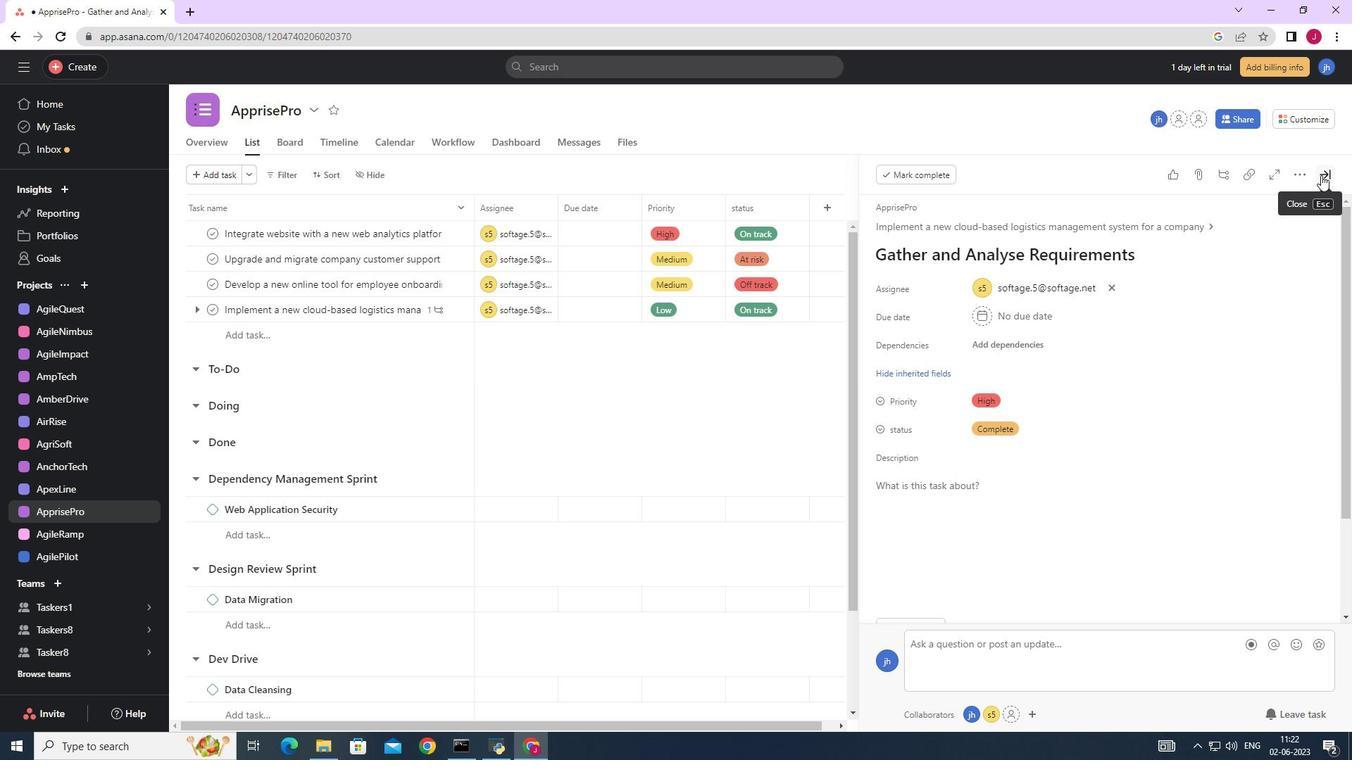 
Action: Mouse moved to (1316, 176)
Screenshot: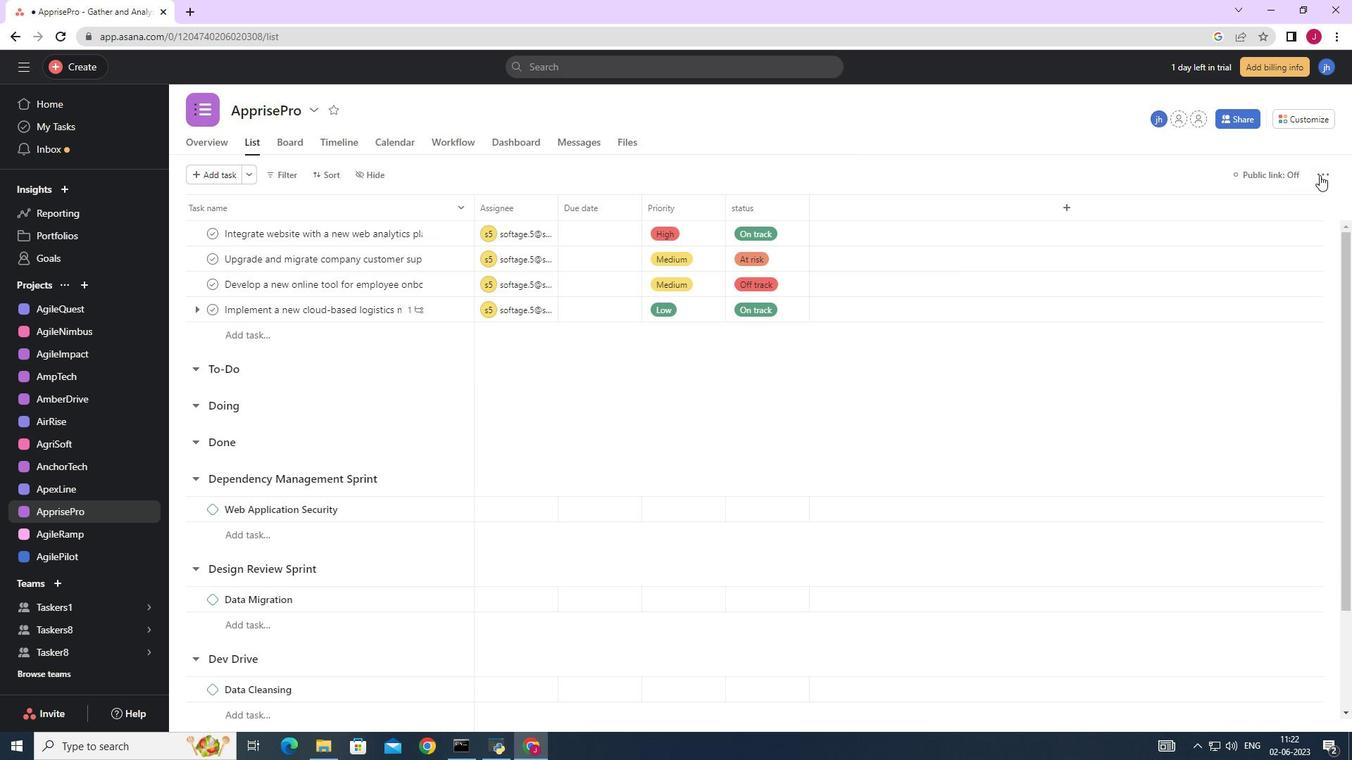 
